 Task: Add an event with the title Client Appreciation Dinner Gala, date '2024/05/10', time 8:50 AM to 10:50 AMand add a description: The employee will receive specific and constructive feedback regarding their performance, highlighting areas of strength and areas that require improvement. The feedback will be based on objective criteria and performance metrics.Select event color  Flamingo . Add location for the event as: Brussels, Belgium, logged in from the account softage.4@softage.netand send the event invitation to softage.2@softage.net and softage.3@softage.net. Set a reminder for the event Monthly on the third Sunday
Action: Mouse moved to (85, 96)
Screenshot: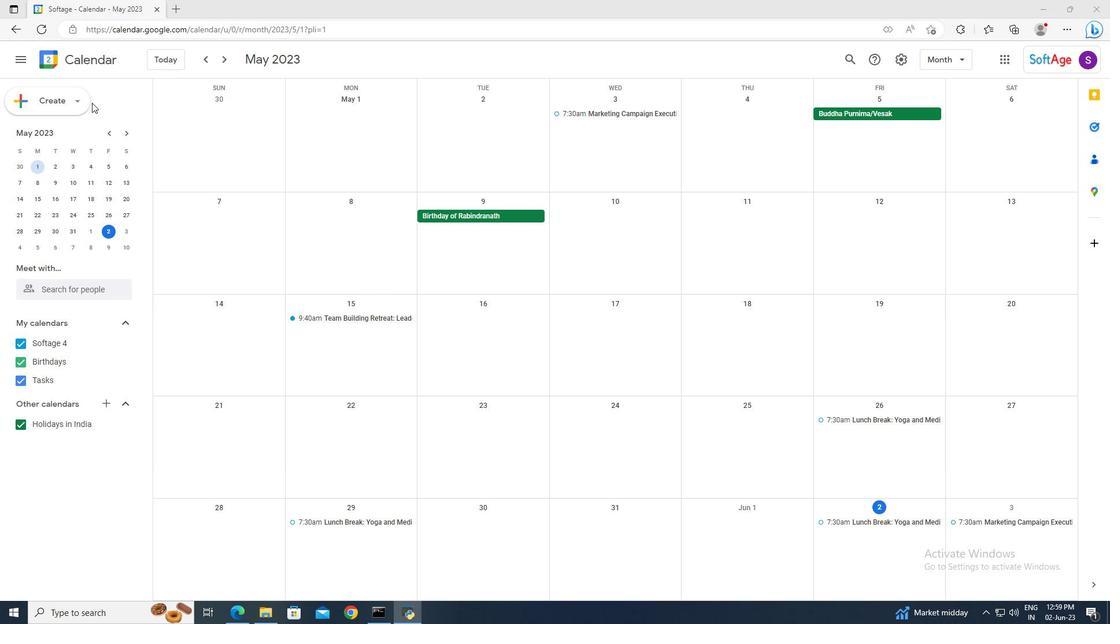 
Action: Mouse pressed left at (85, 96)
Screenshot: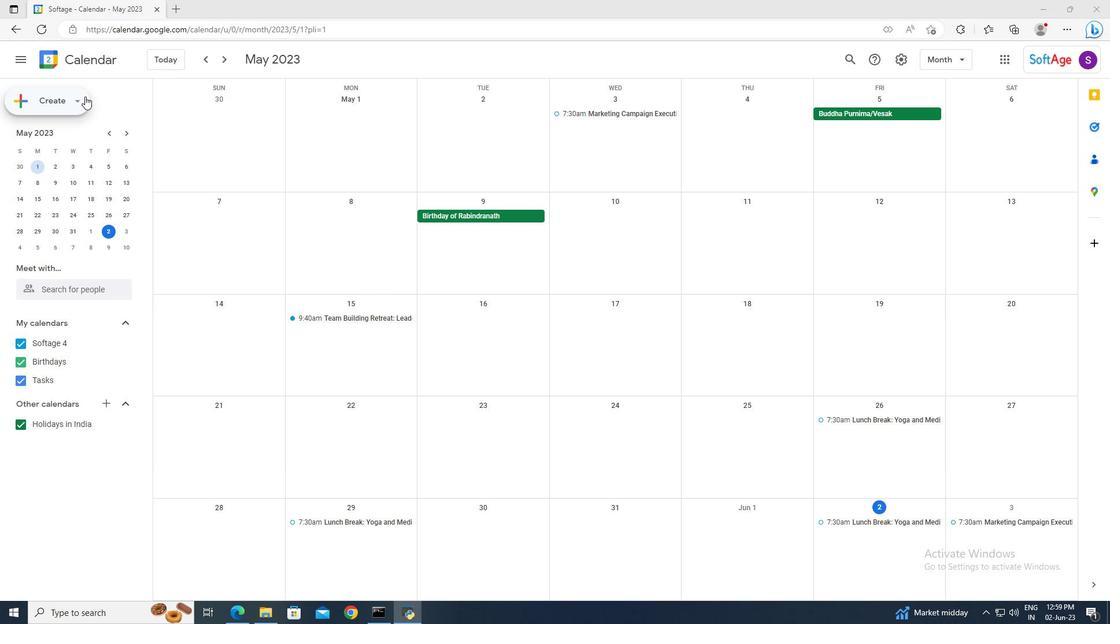 
Action: Mouse moved to (85, 128)
Screenshot: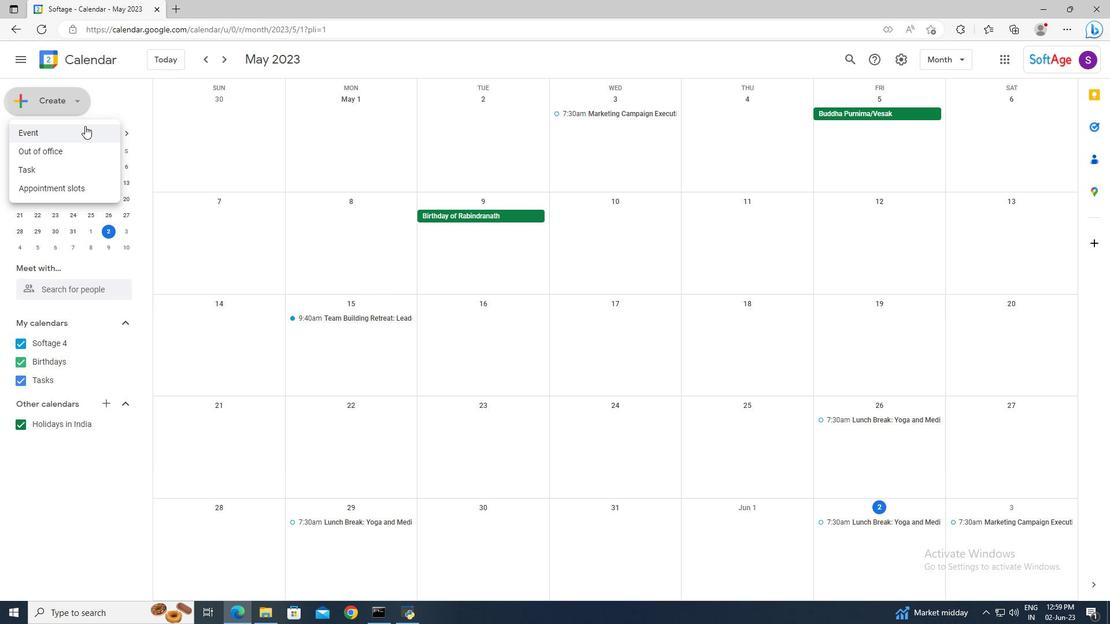 
Action: Mouse pressed left at (85, 128)
Screenshot: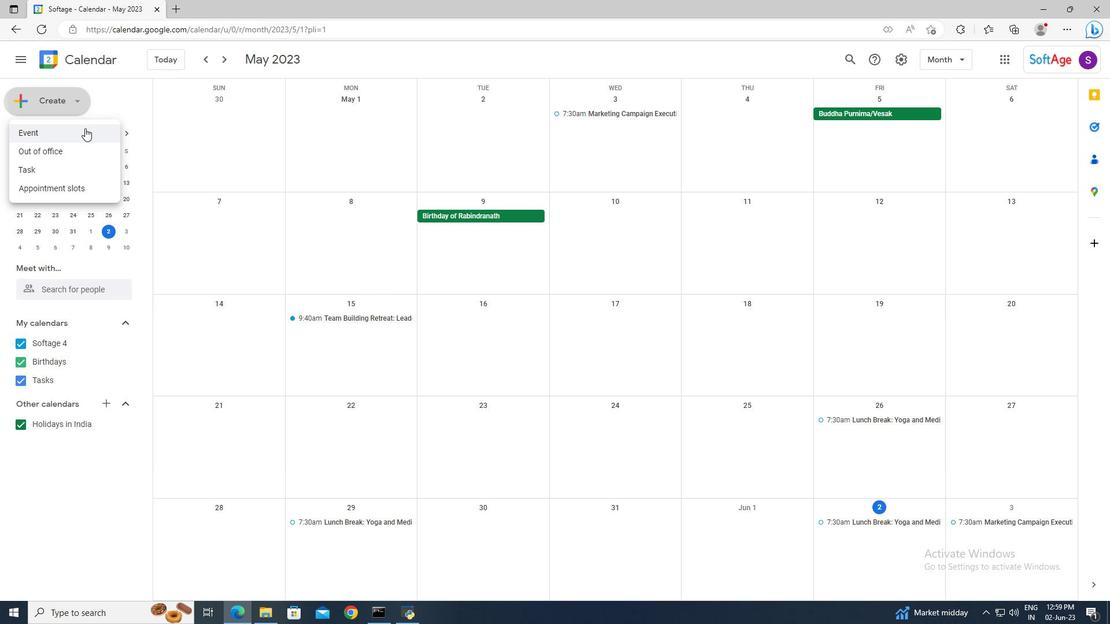 
Action: Mouse moved to (196, 393)
Screenshot: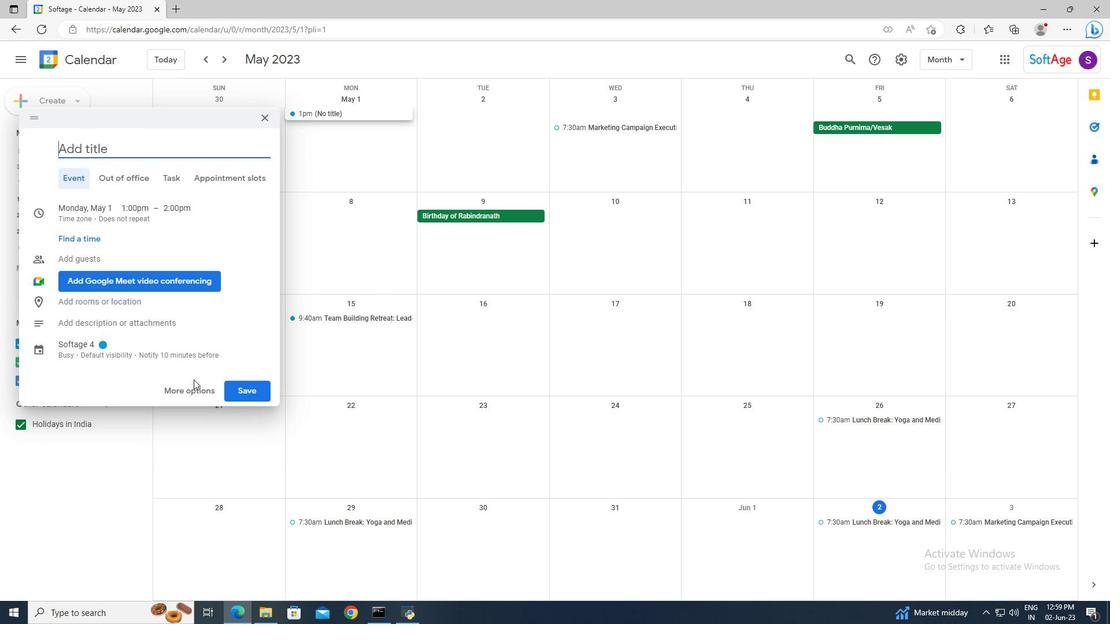 
Action: Mouse pressed left at (196, 393)
Screenshot: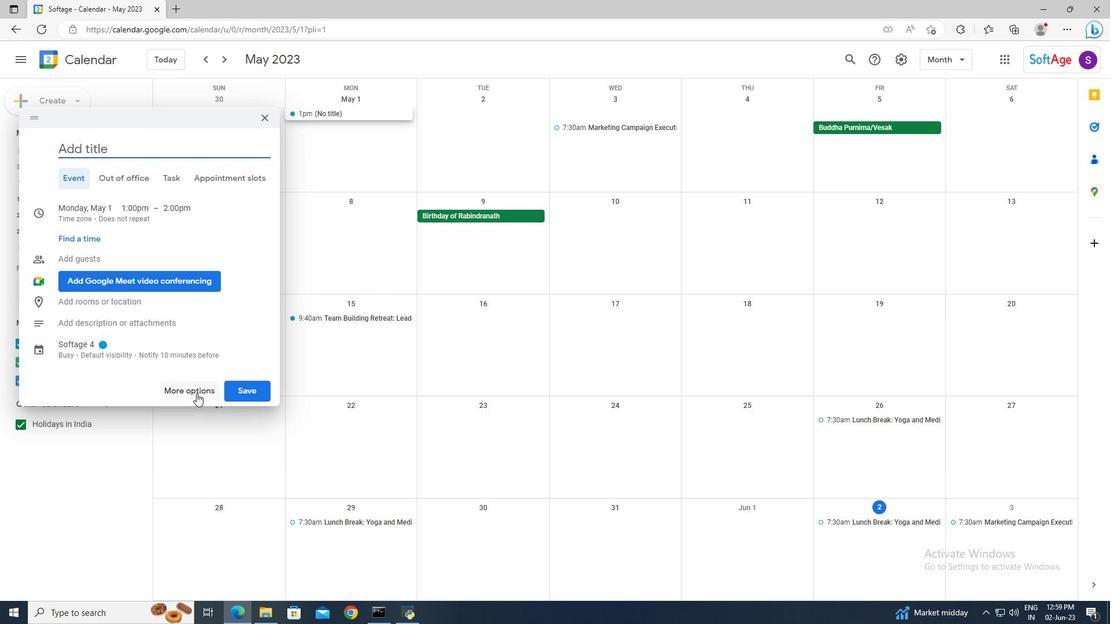 
Action: Mouse moved to (216, 73)
Screenshot: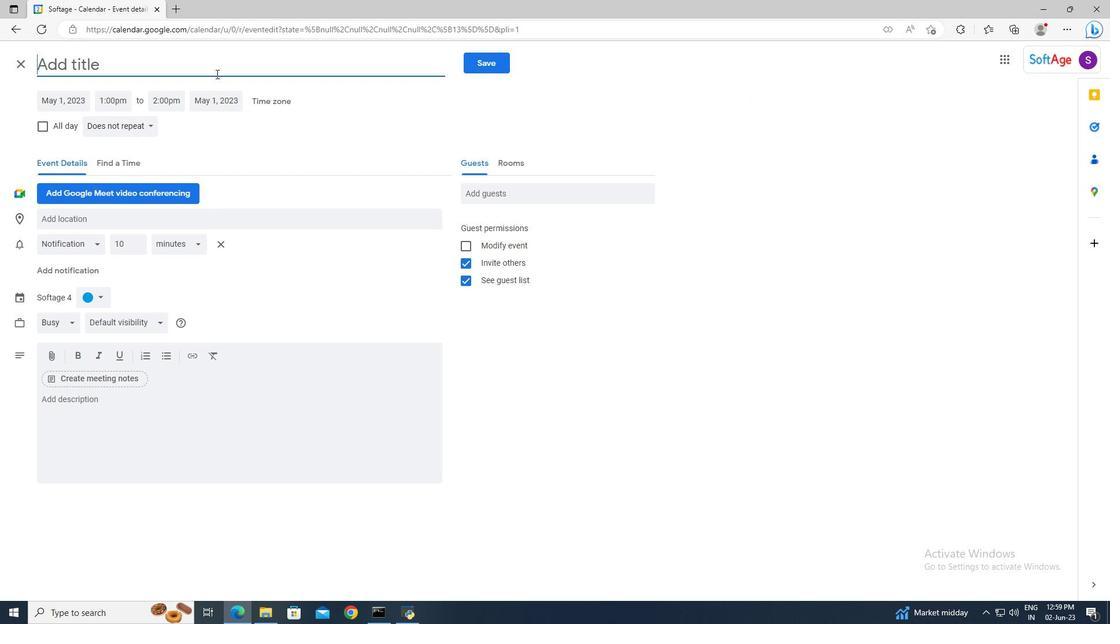 
Action: Mouse pressed left at (216, 73)
Screenshot: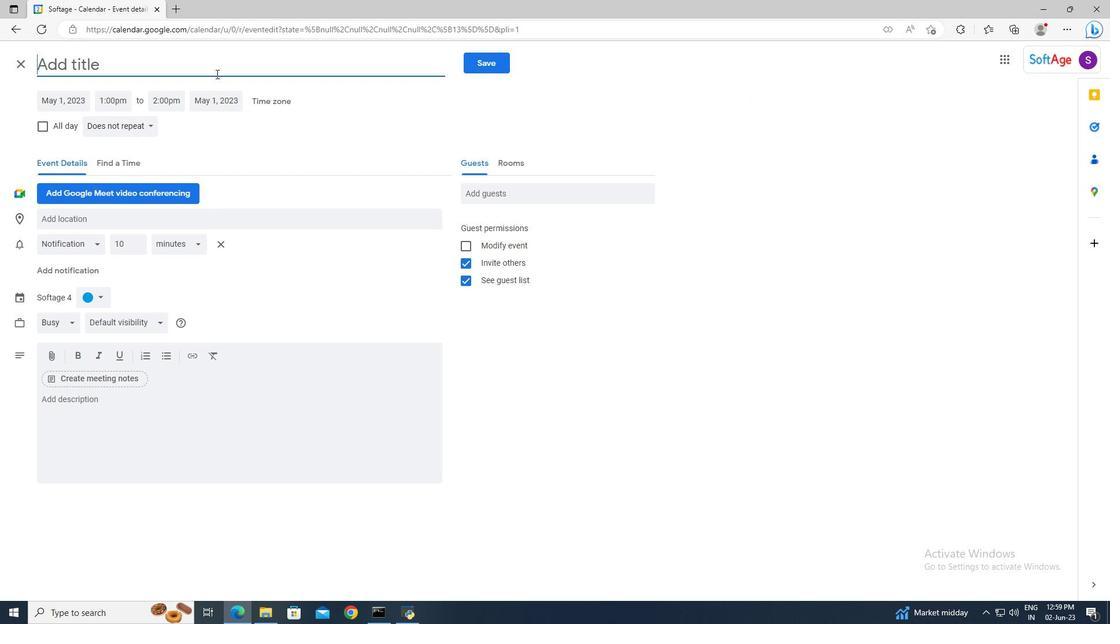 
Action: Key pressed <Key.shift>Client<Key.space><Key.shift>Apr<Key.backspace>preciation<Key.space><Key.shift>Dinner<Key.space><Key.shift>Gala
Screenshot: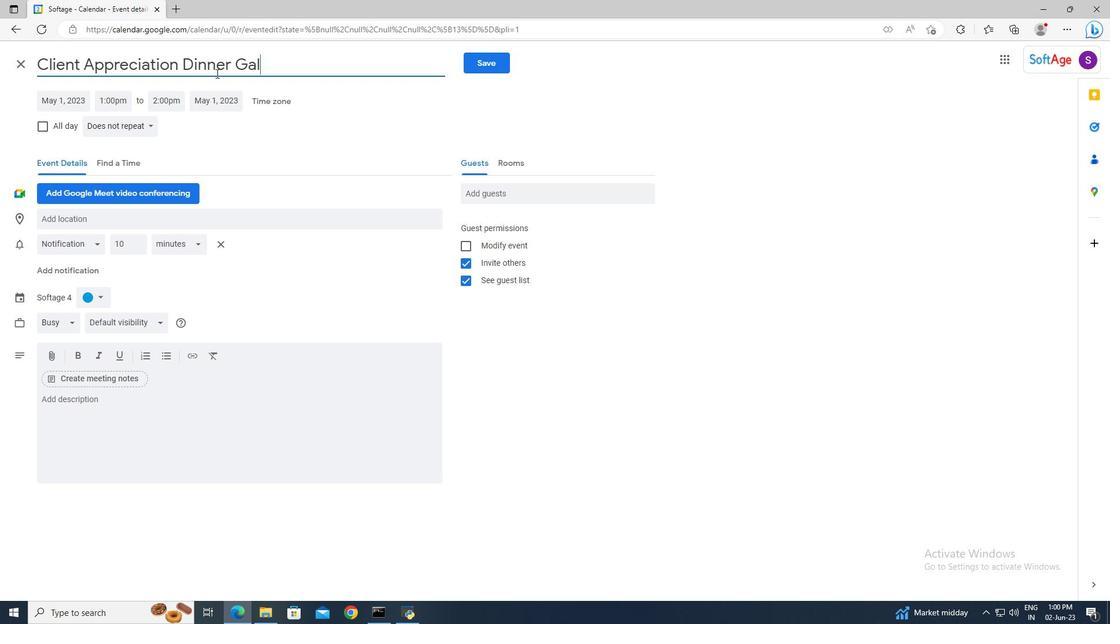 
Action: Mouse moved to (83, 96)
Screenshot: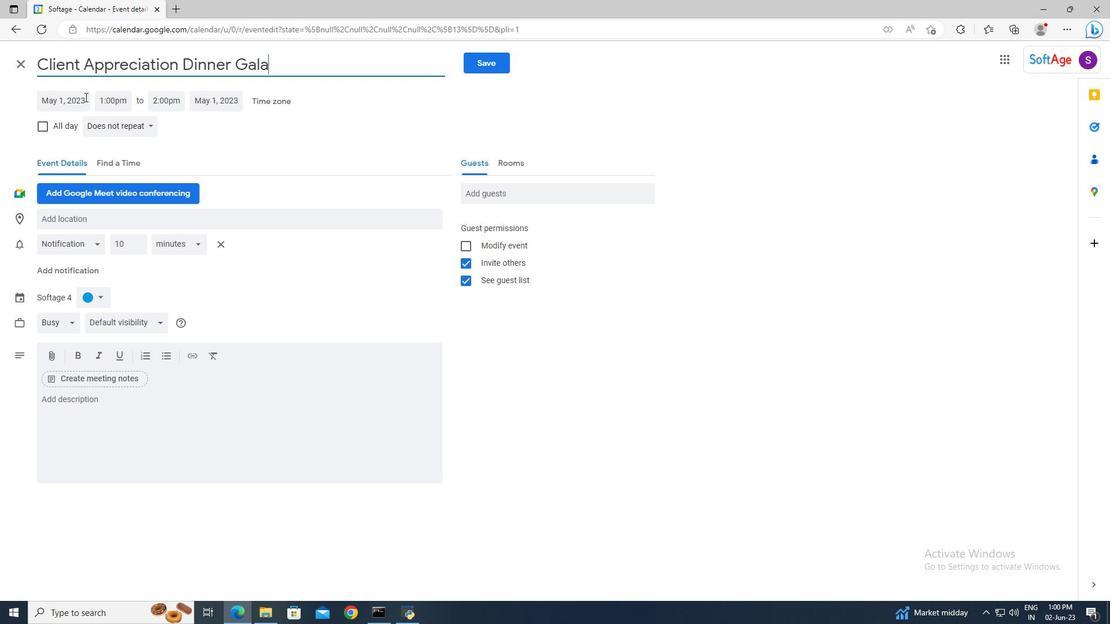 
Action: Mouse pressed left at (83, 96)
Screenshot: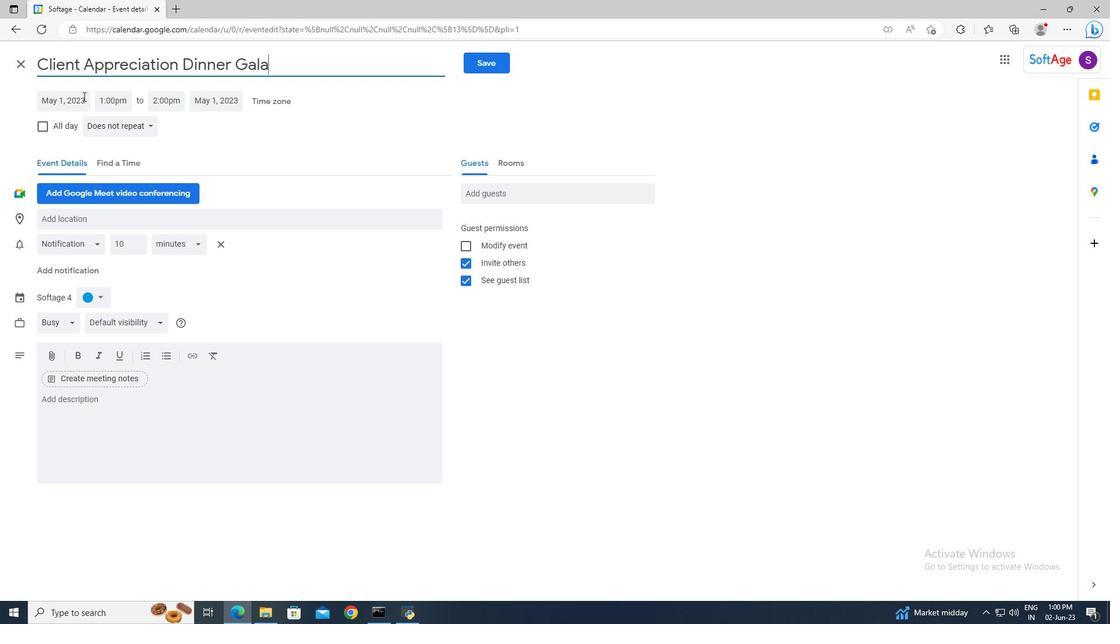
Action: Mouse moved to (117, 175)
Screenshot: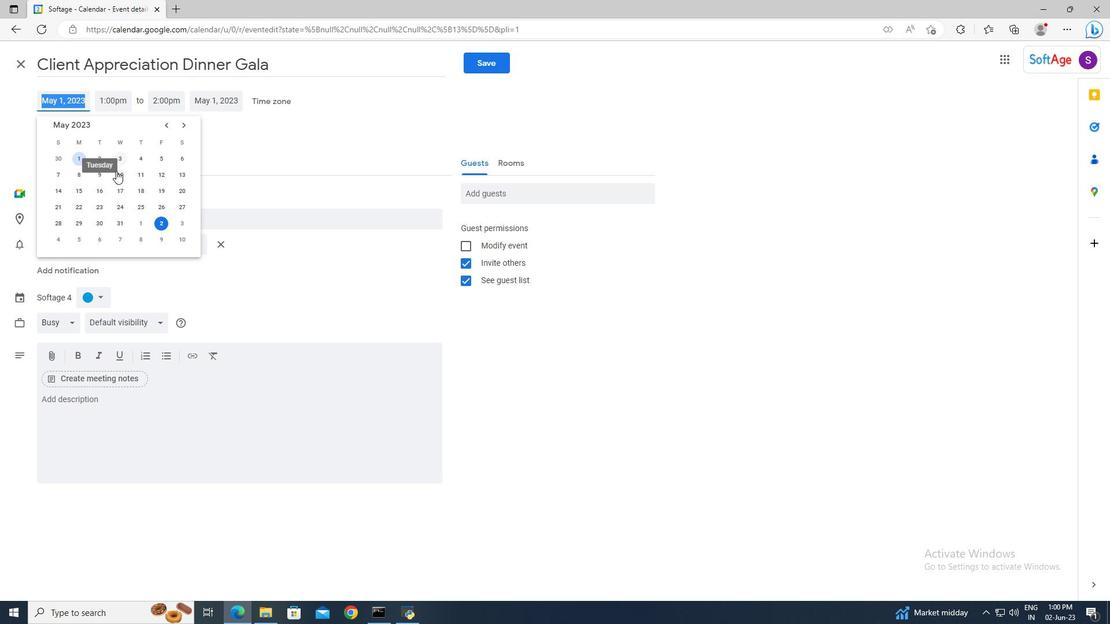 
Action: Mouse pressed left at (117, 175)
Screenshot: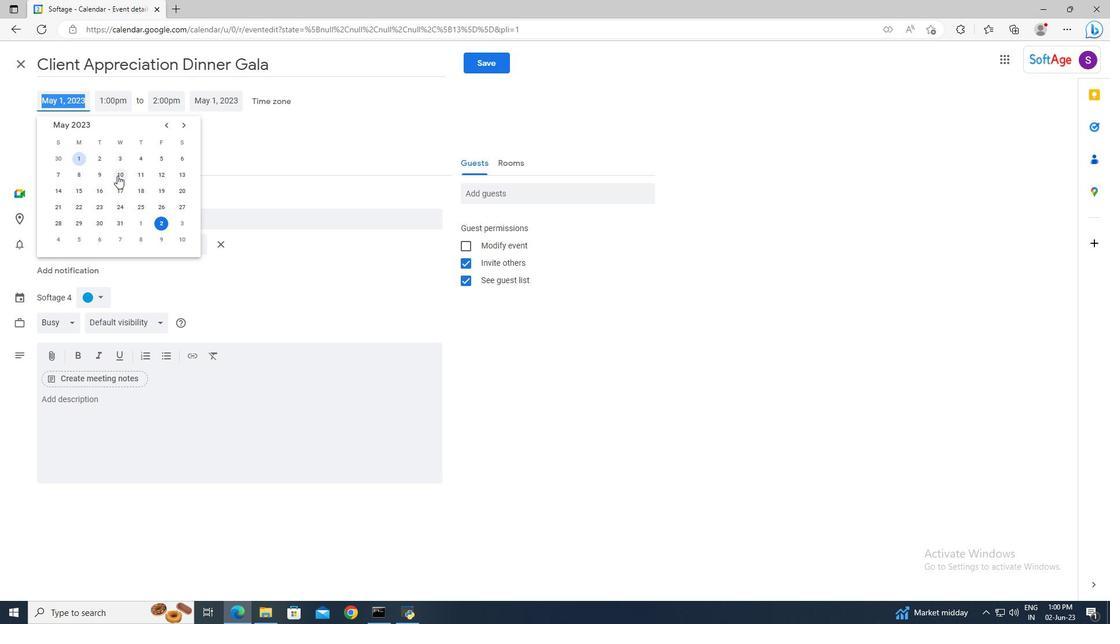 
Action: Mouse moved to (116, 105)
Screenshot: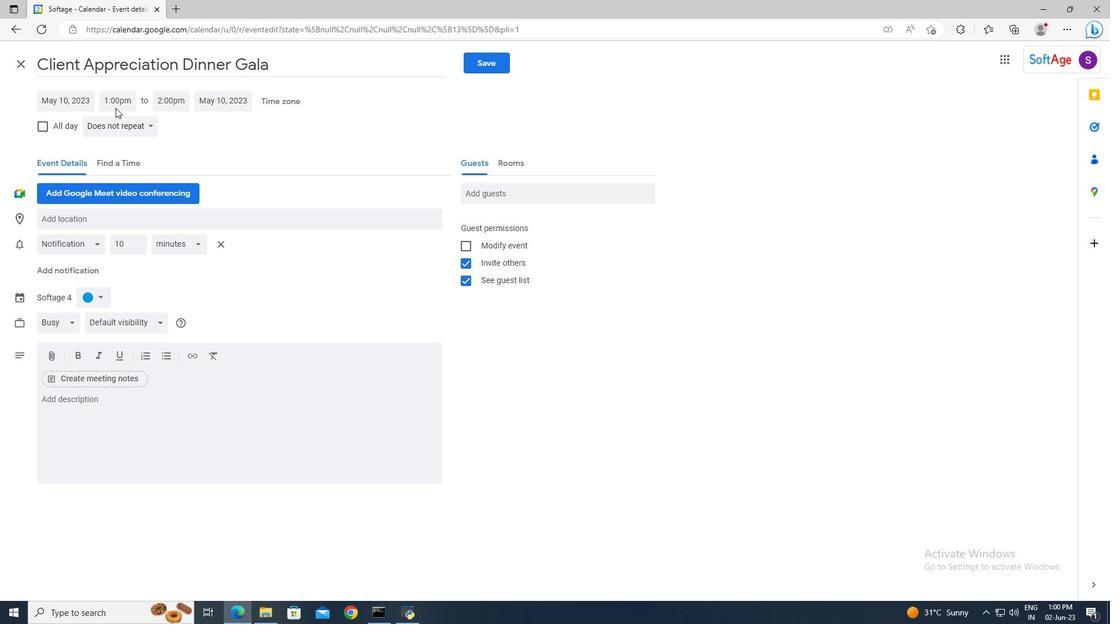 
Action: Mouse pressed left at (116, 105)
Screenshot: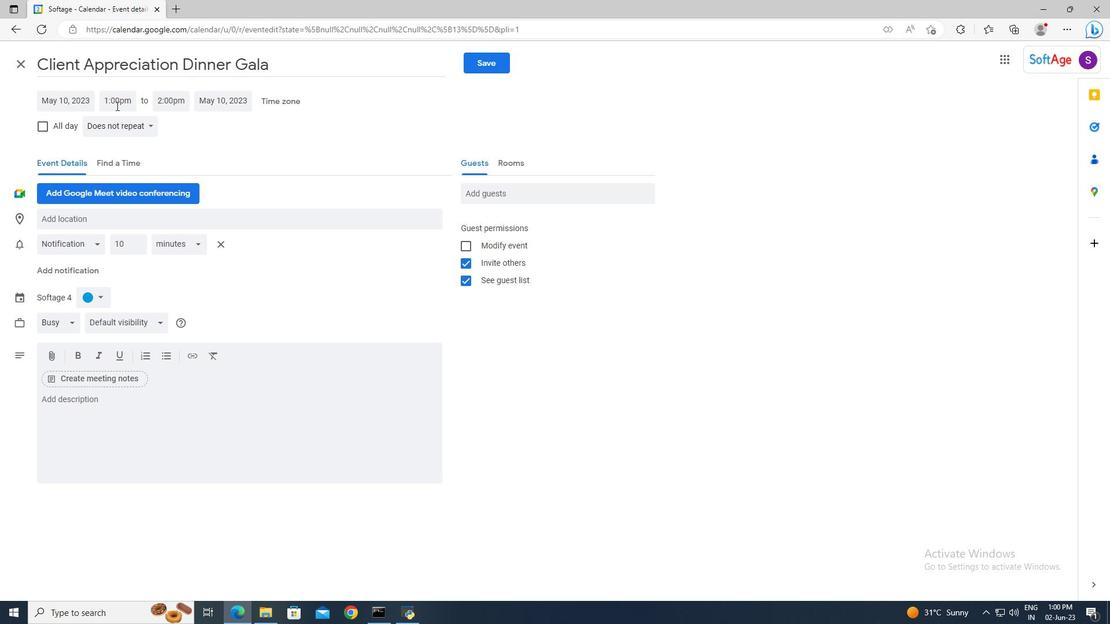 
Action: Key pressed 8<Key.shift_r>:50<Key.space>am<Key.enter>
Screenshot: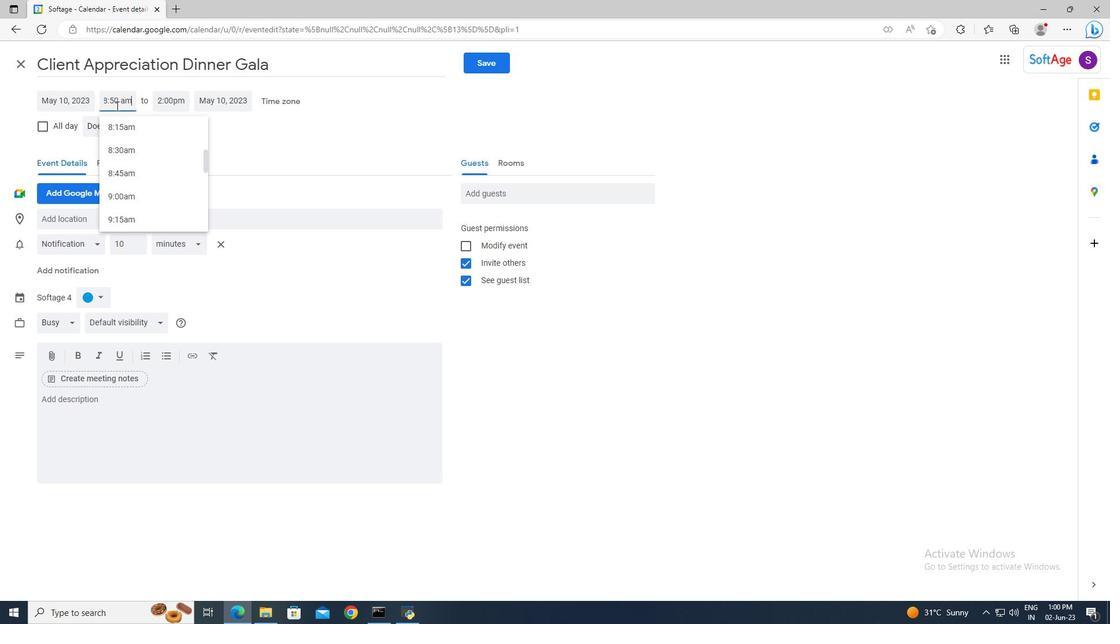 
Action: Mouse moved to (161, 101)
Screenshot: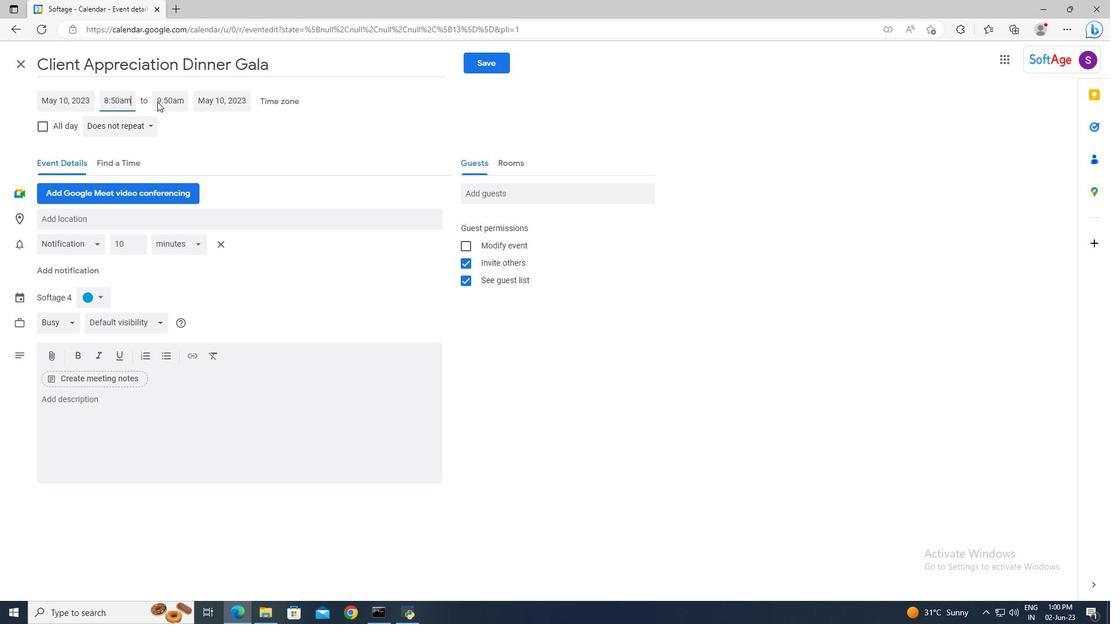 
Action: Mouse pressed left at (161, 101)
Screenshot: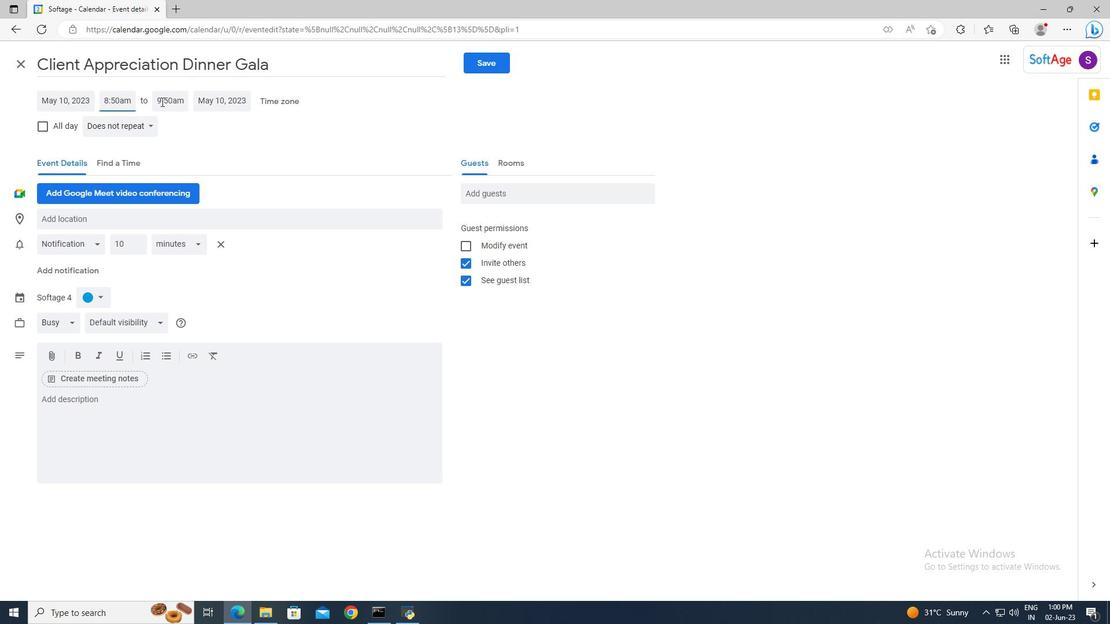 
Action: Mouse moved to (161, 101)
Screenshot: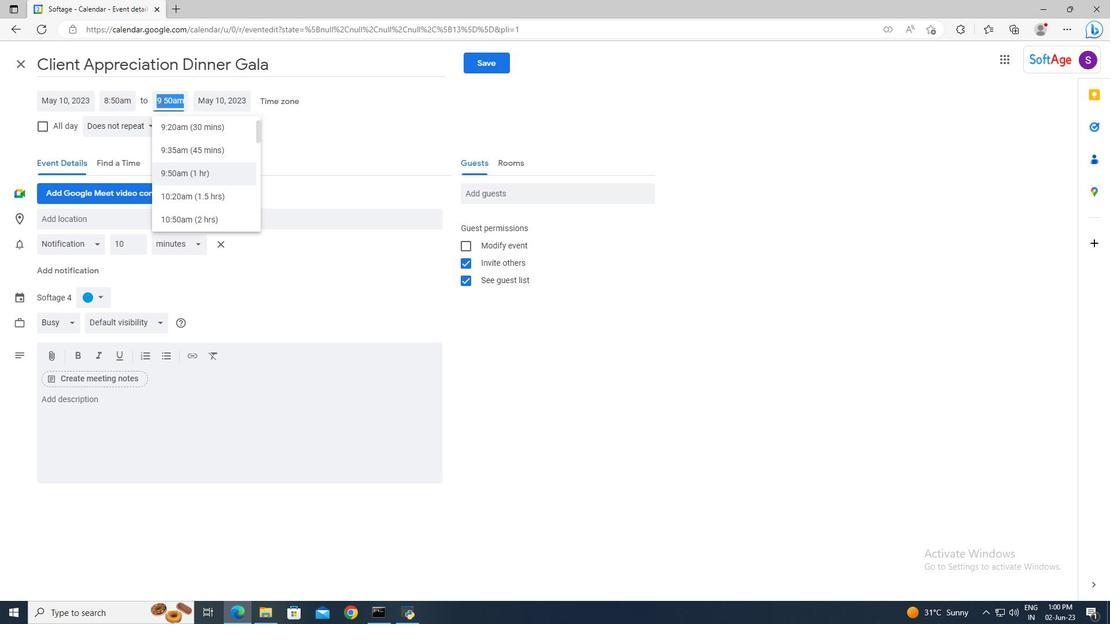 
Action: Key pressed 10<Key.shift>:
Screenshot: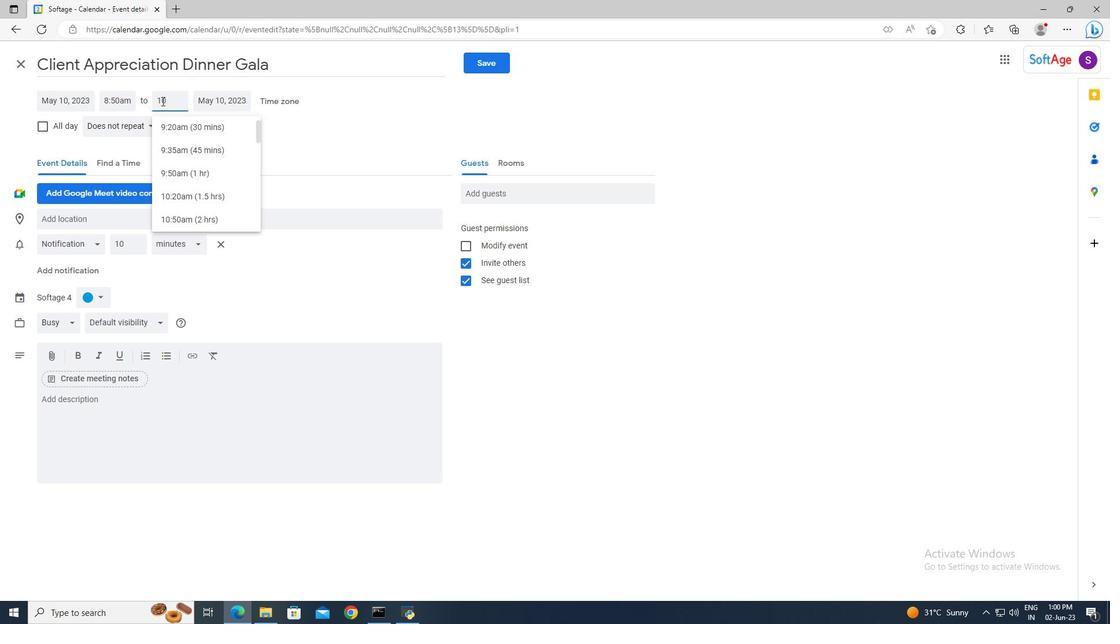 
Action: Mouse moved to (189, 220)
Screenshot: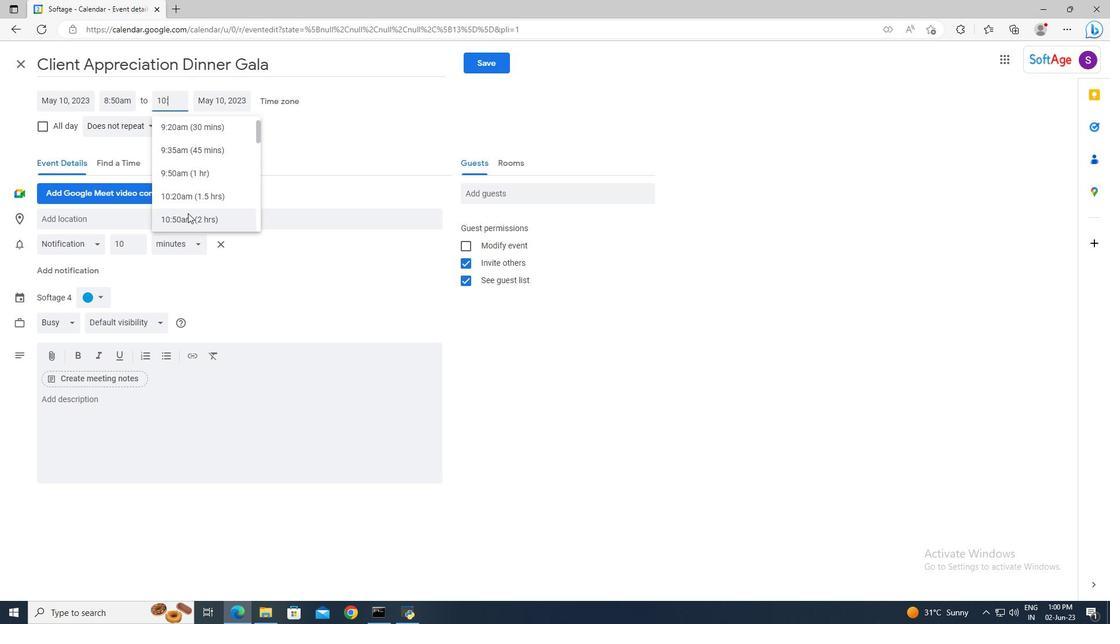 
Action: Mouse pressed left at (189, 220)
Screenshot: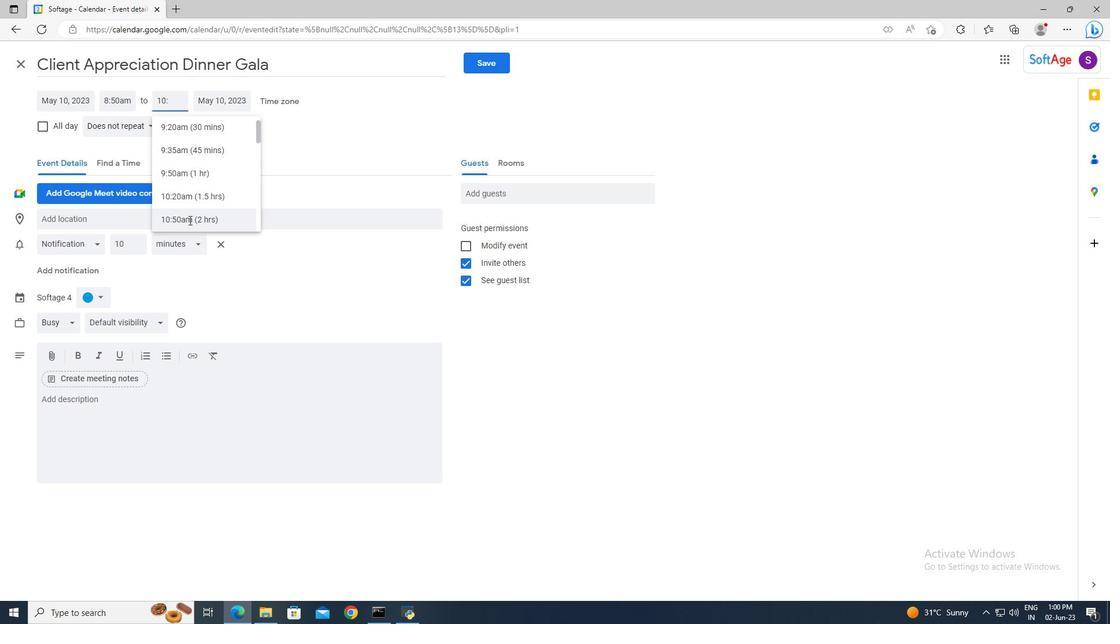 
Action: Mouse moved to (155, 406)
Screenshot: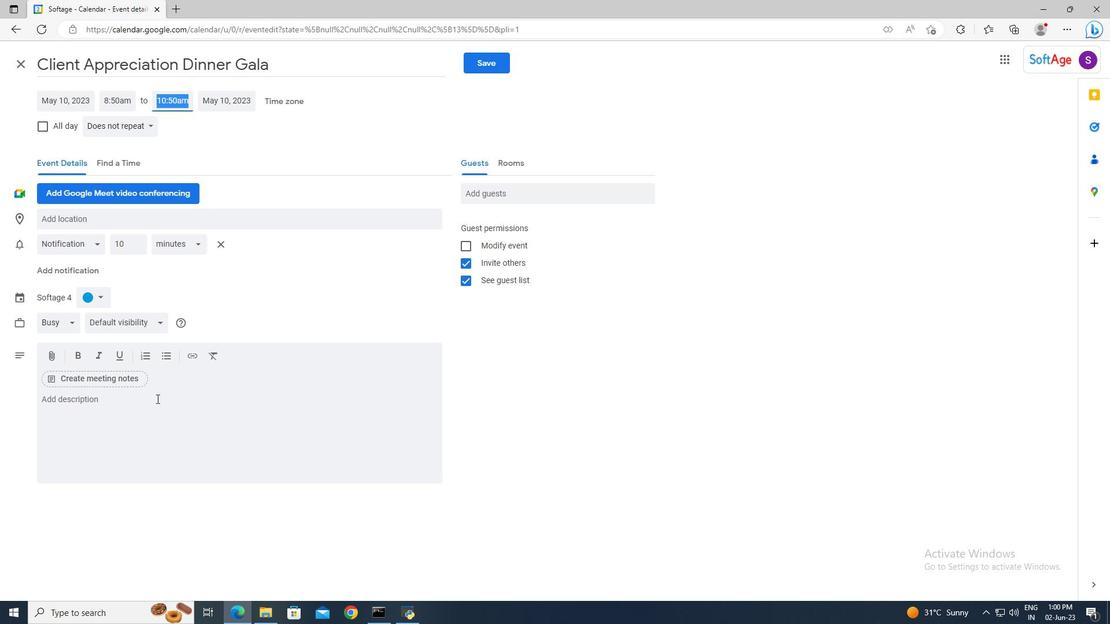 
Action: Mouse pressed left at (155, 406)
Screenshot: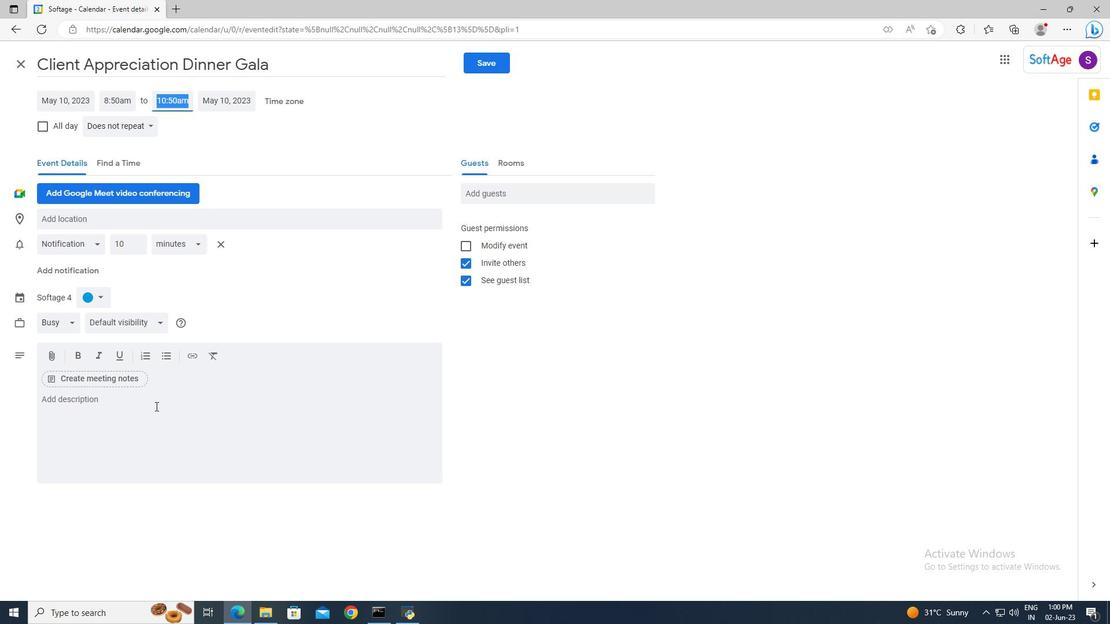 
Action: Key pressed <Key.shift>The<Key.space>employee<Key.space>will<Key.space>receive<Key.space>specific<Key.space>and<Key.space>constructive<Key.space>feedback<Key.space>regarding<Key.space>their<Key.space>performance,<Key.space>highlighting<Key.space>areas<Key.space>of<Key.space>strength<Key.space>and<Key.space>areas<Key.space>that<Key.space>require<Key.space>improvement.<Key.space><Key.shift>The<Key.space>feedback<Key.space>will<Key.space>be<Key.space>based<Key.space>on<Key.space>objective<Key.space><Key.backspace><Key.space>criteria<Key.space>and<Key.space>performance<Key.space>metrics.
Screenshot: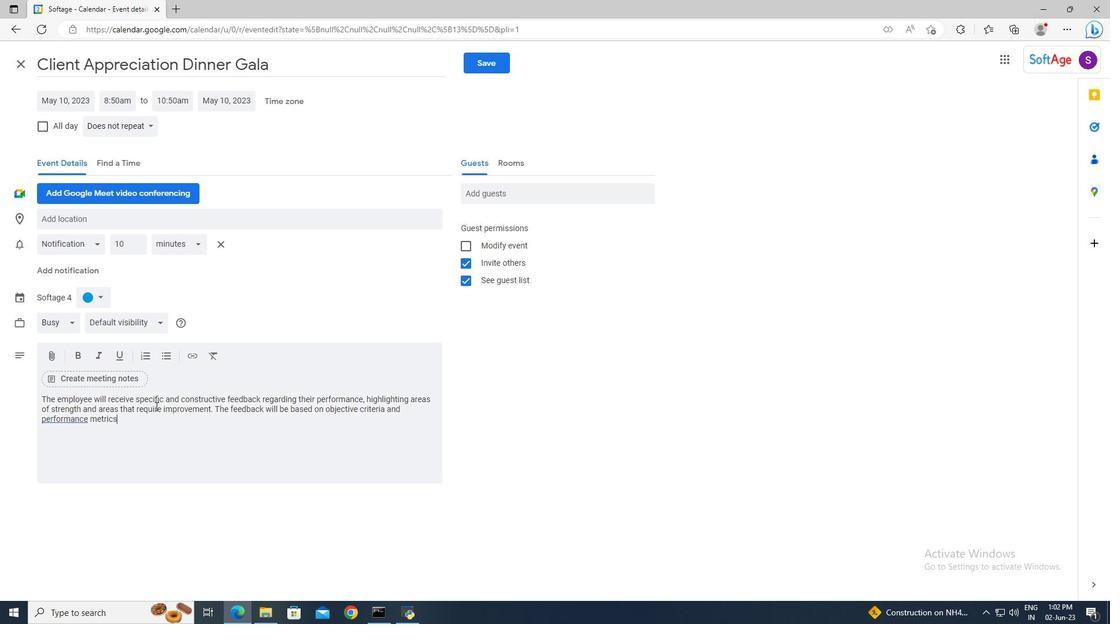 
Action: Mouse moved to (100, 297)
Screenshot: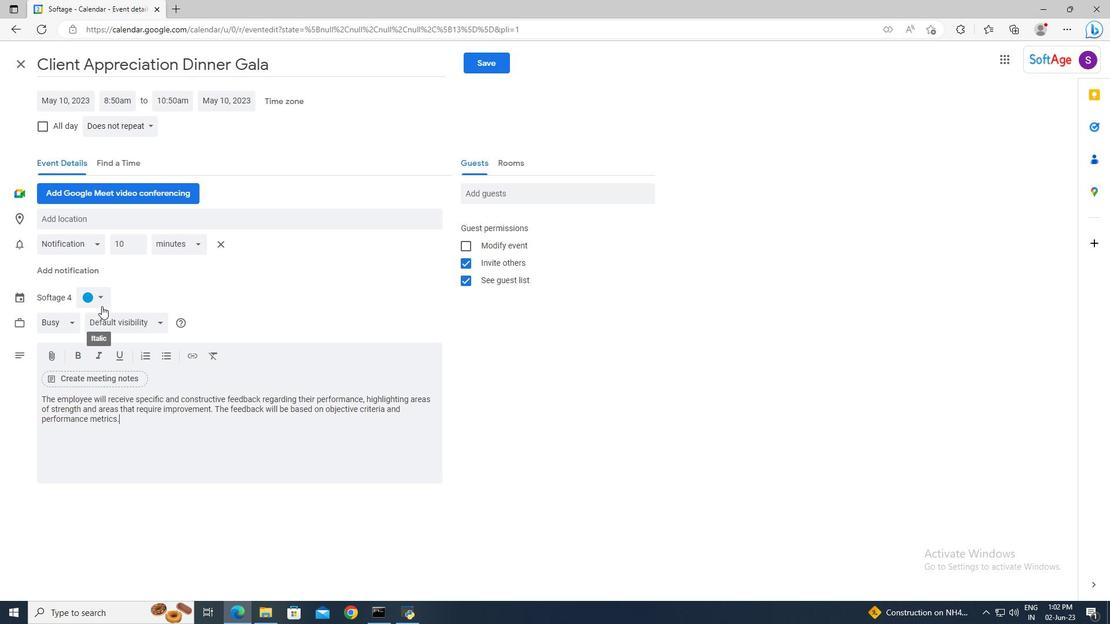 
Action: Mouse pressed left at (100, 297)
Screenshot: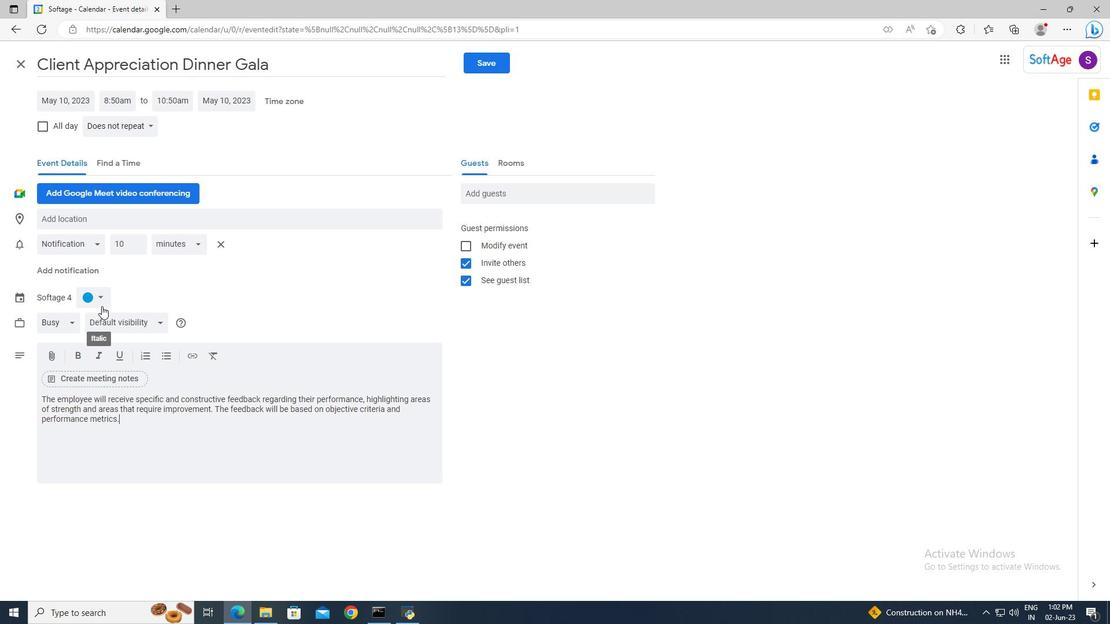 
Action: Mouse moved to (102, 294)
Screenshot: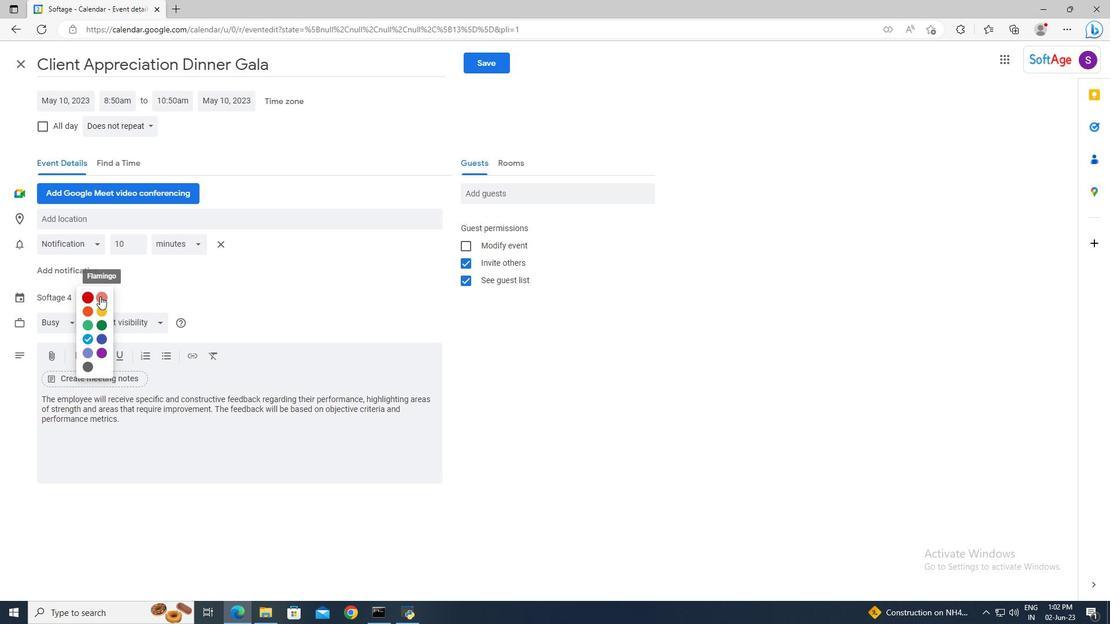 
Action: Mouse pressed left at (102, 294)
Screenshot: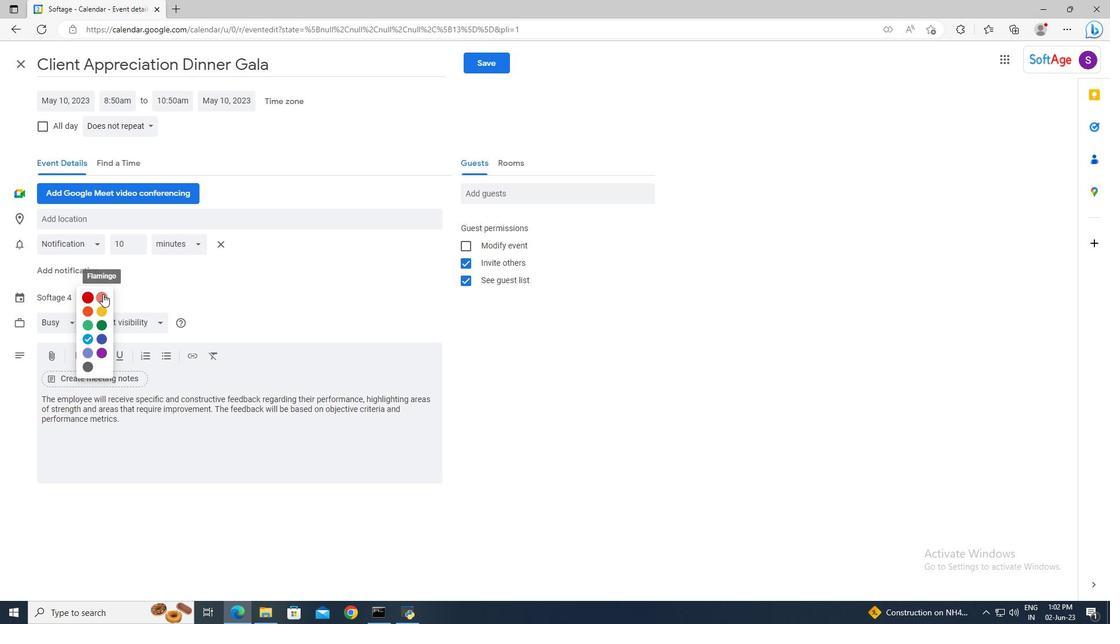 
Action: Mouse moved to (100, 222)
Screenshot: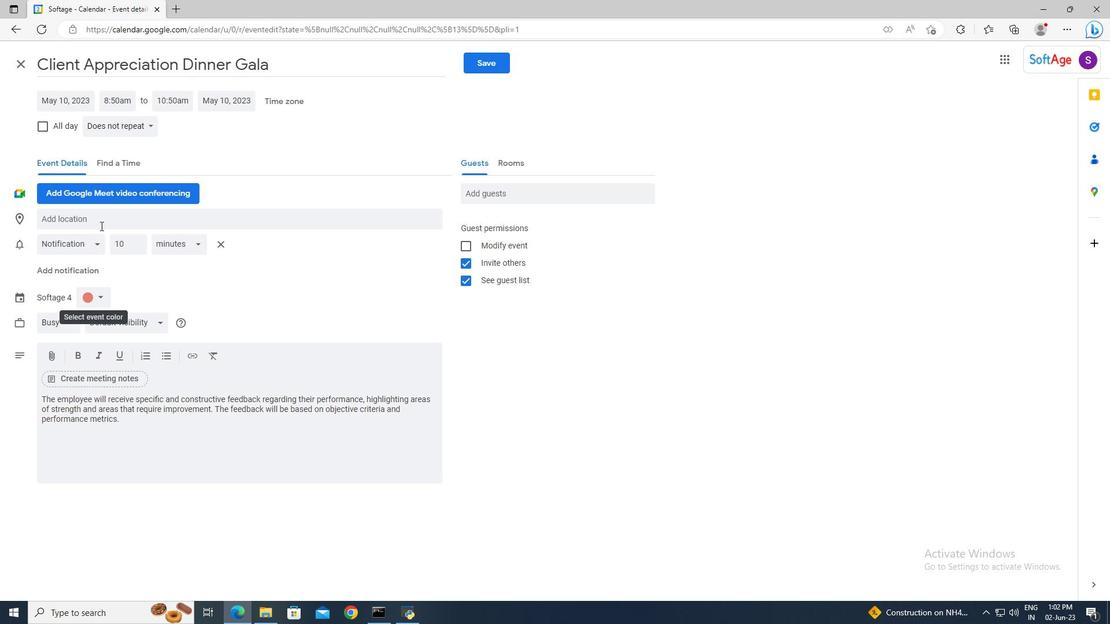 
Action: Mouse pressed left at (100, 222)
Screenshot: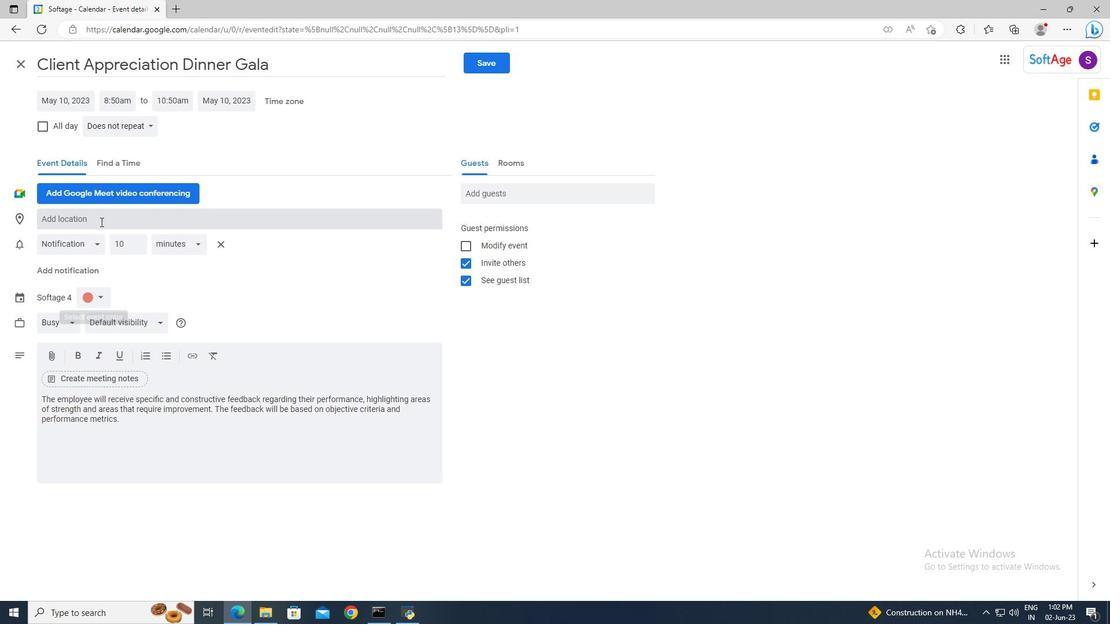 
Action: Key pressed <Key.shift>Brussels,<Key.space><Key.shift>Belgium
Screenshot: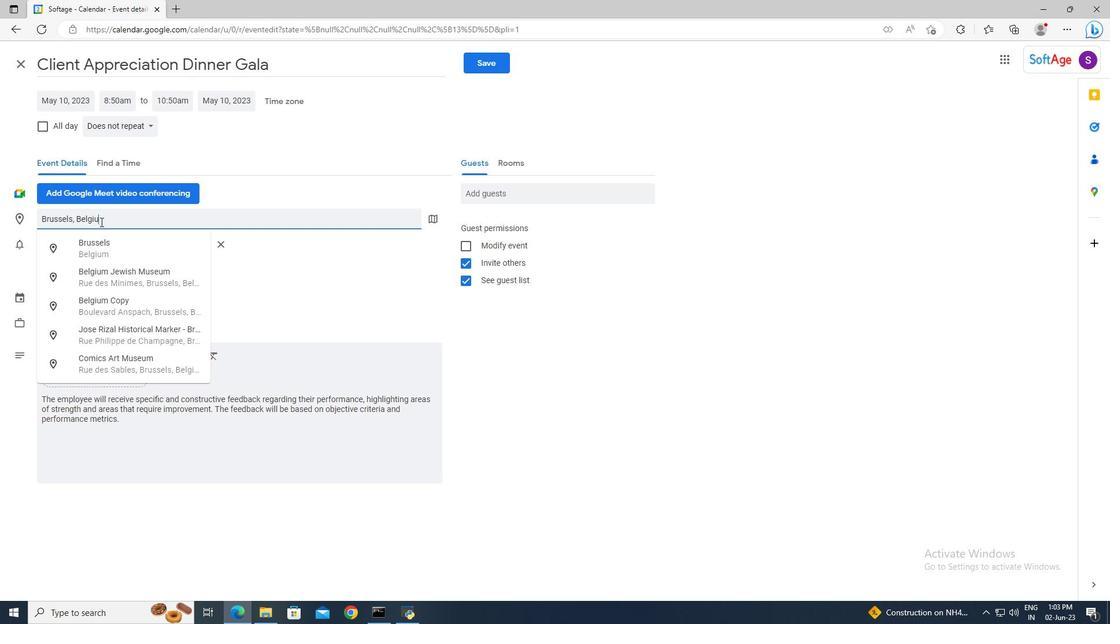 
Action: Mouse moved to (101, 239)
Screenshot: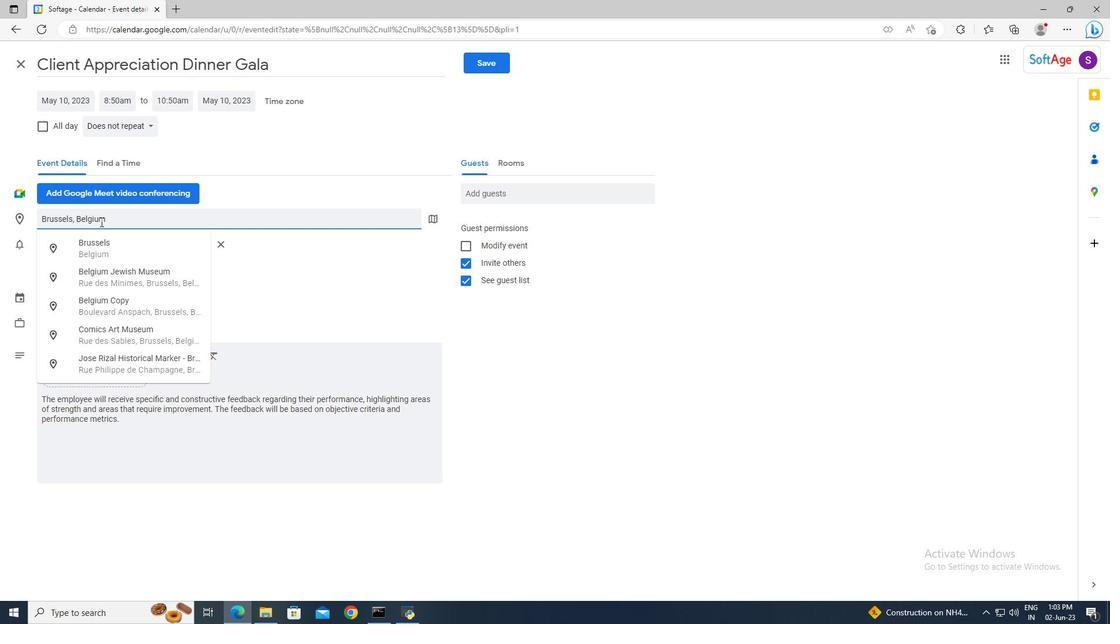 
Action: Mouse pressed left at (101, 239)
Screenshot: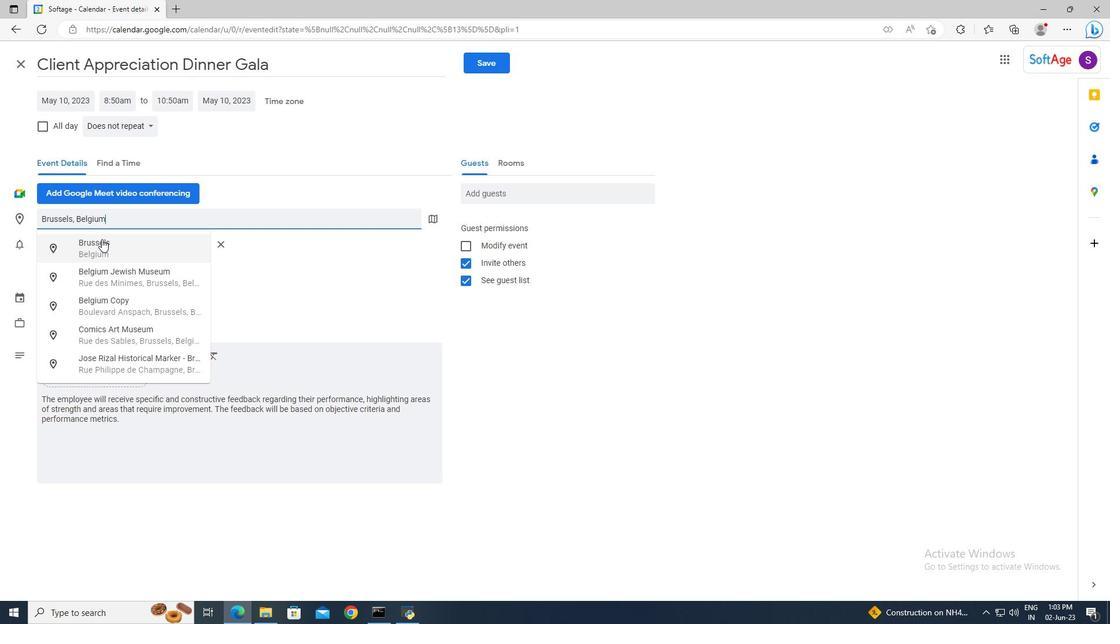 
Action: Mouse moved to (473, 191)
Screenshot: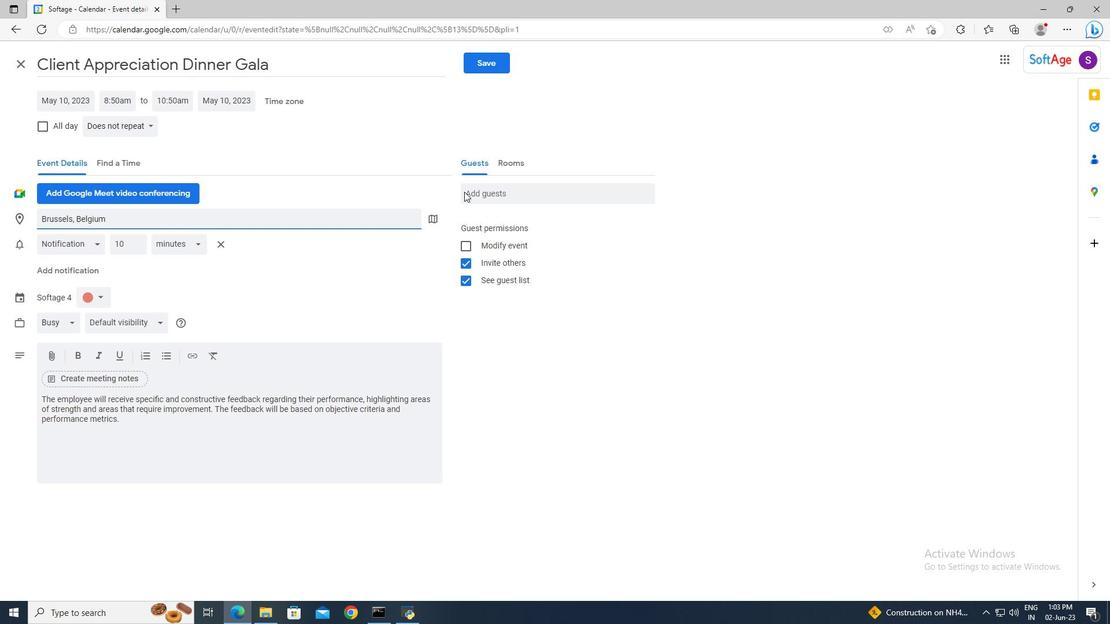 
Action: Mouse pressed left at (473, 191)
Screenshot: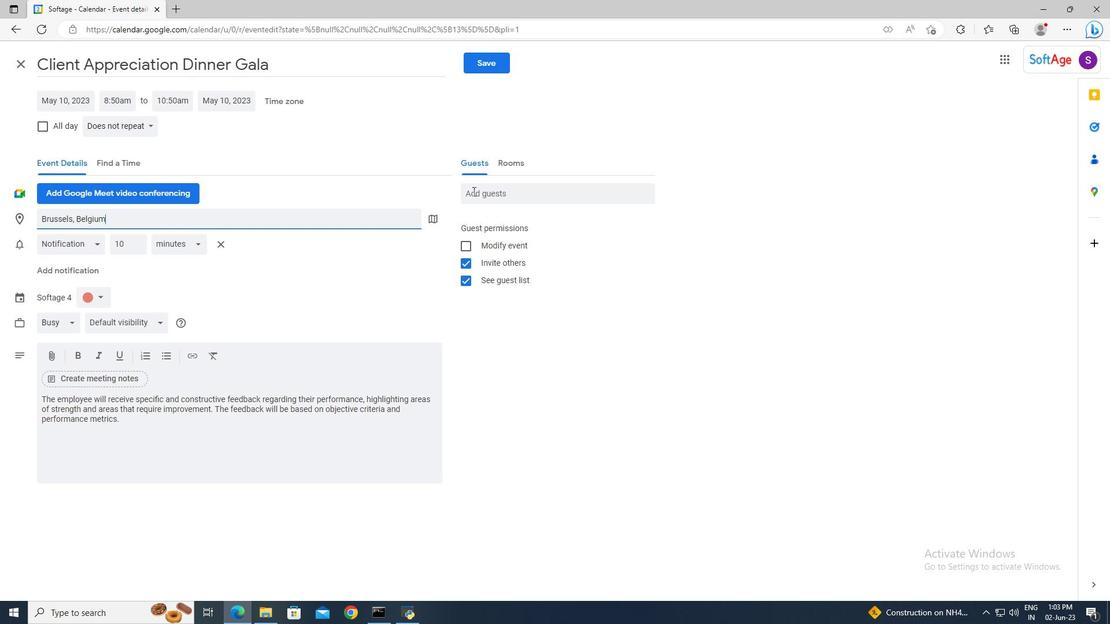 
Action: Key pressed softage.2<Key.shift>@softage.net<Key.enter>
Screenshot: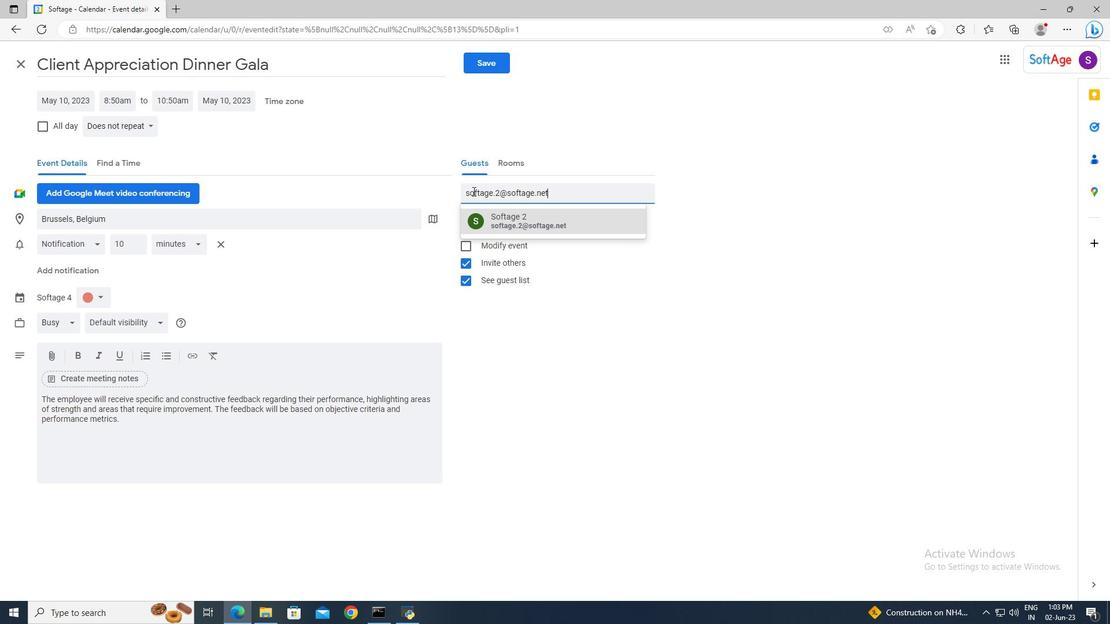 
Action: Mouse pressed left at (473, 191)
Screenshot: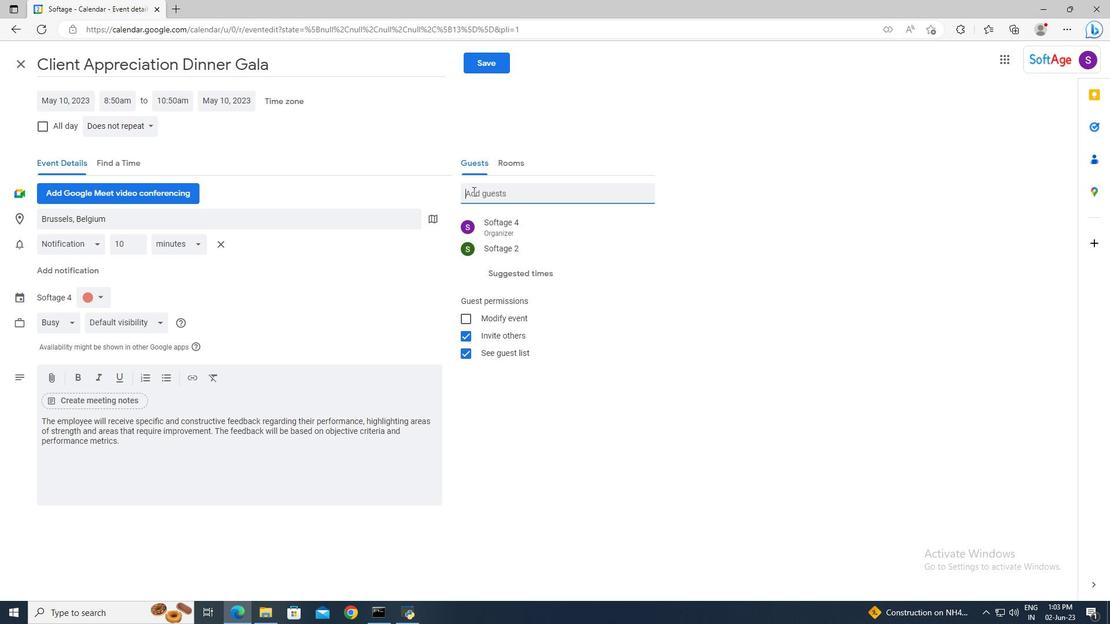 
Action: Key pressed softage.3<Key.shift>@softage.net<Key.enter>
Screenshot: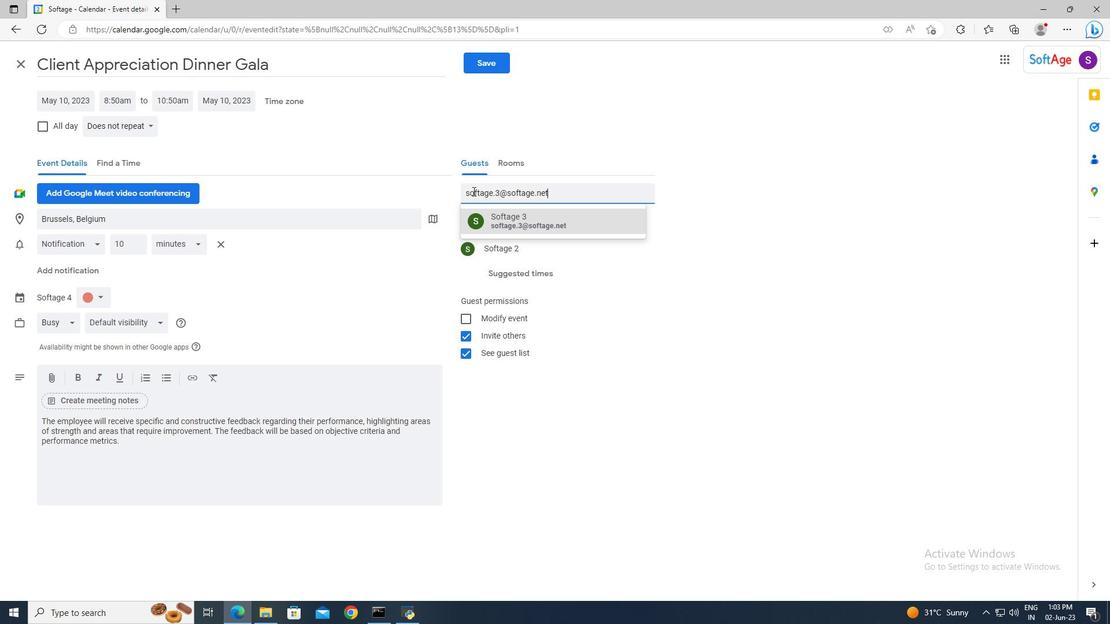 
Action: Mouse moved to (148, 127)
Screenshot: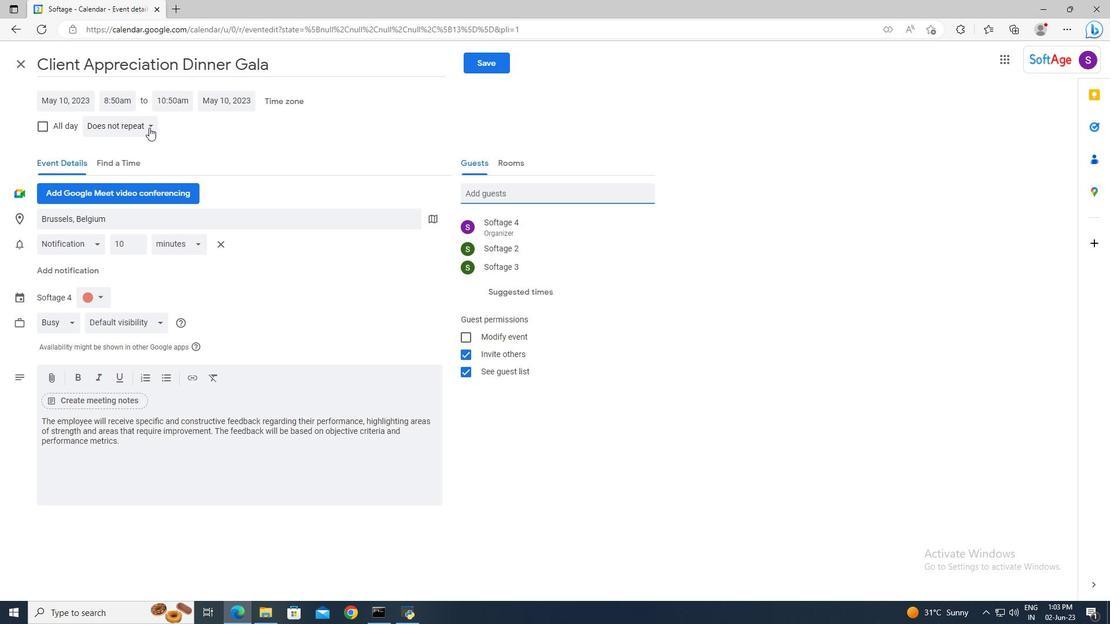 
Action: Mouse pressed left at (148, 127)
Screenshot: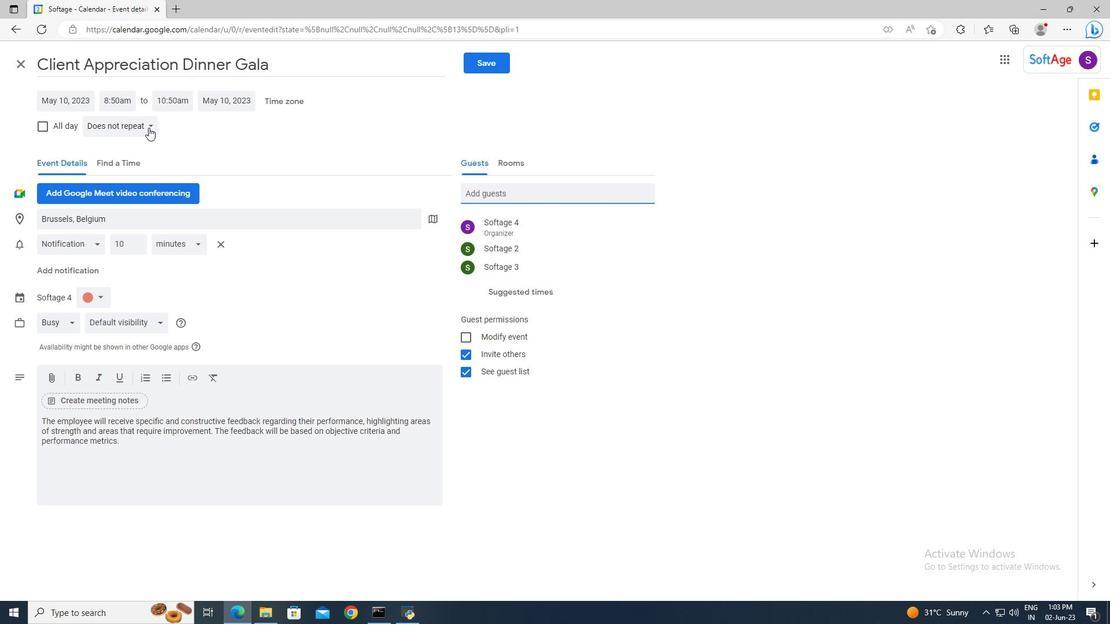 
Action: Mouse moved to (147, 250)
Screenshot: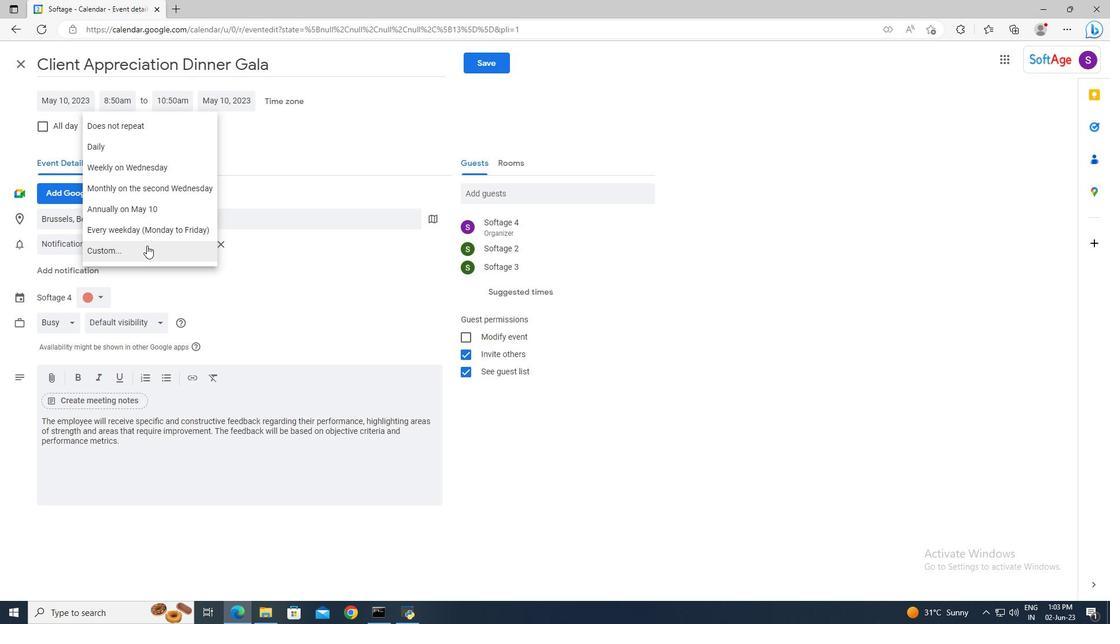 
Action: Mouse pressed left at (147, 250)
Screenshot: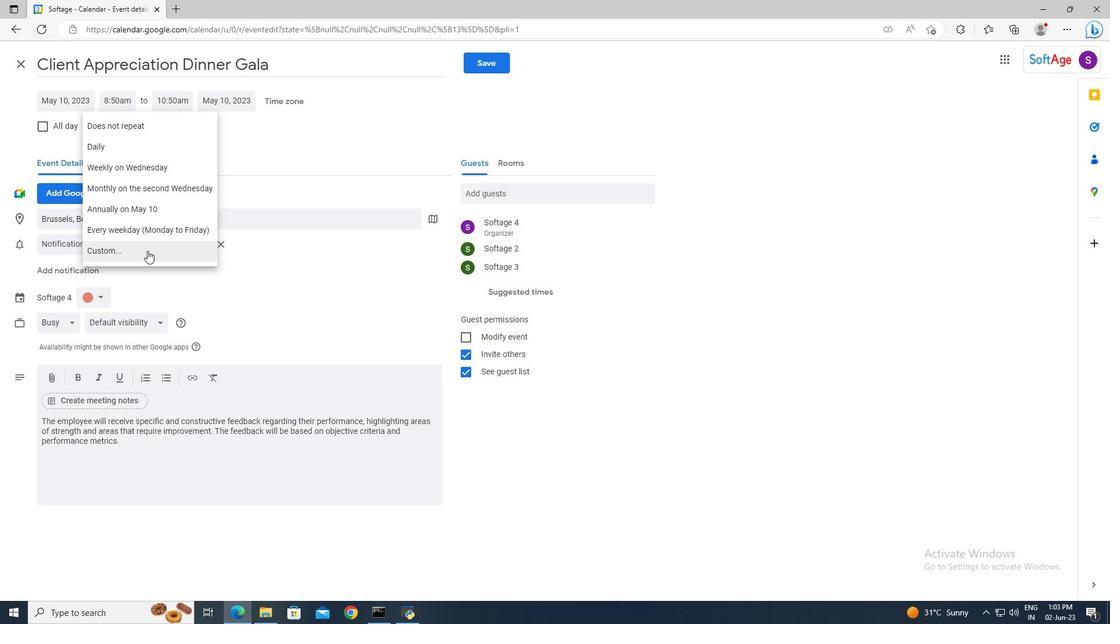 
Action: Mouse moved to (569, 252)
Screenshot: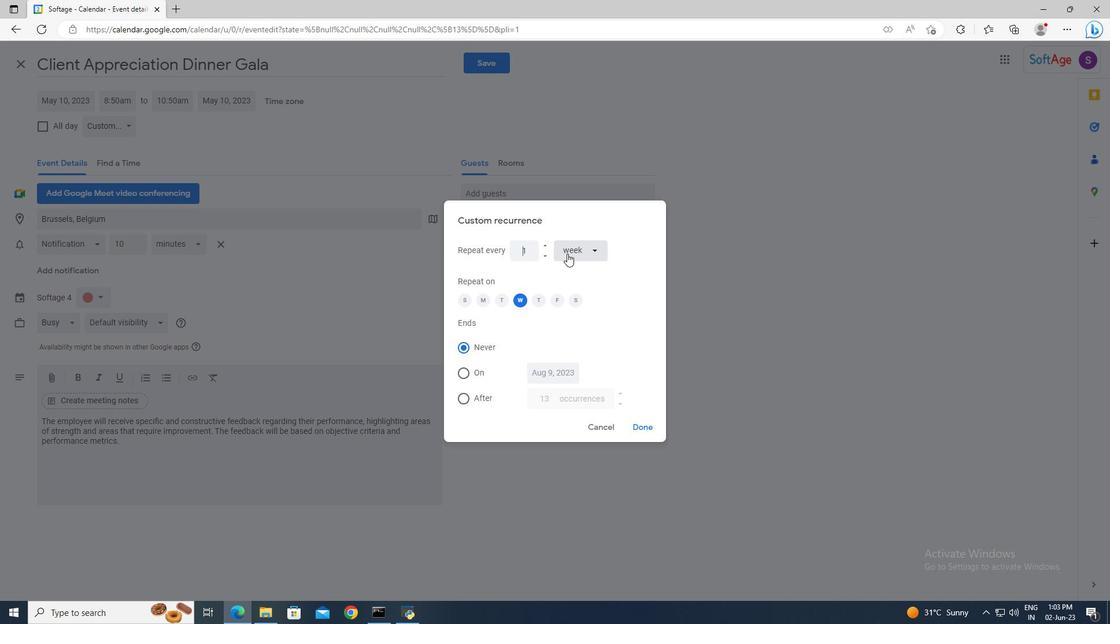 
Action: Mouse pressed left at (569, 252)
Screenshot: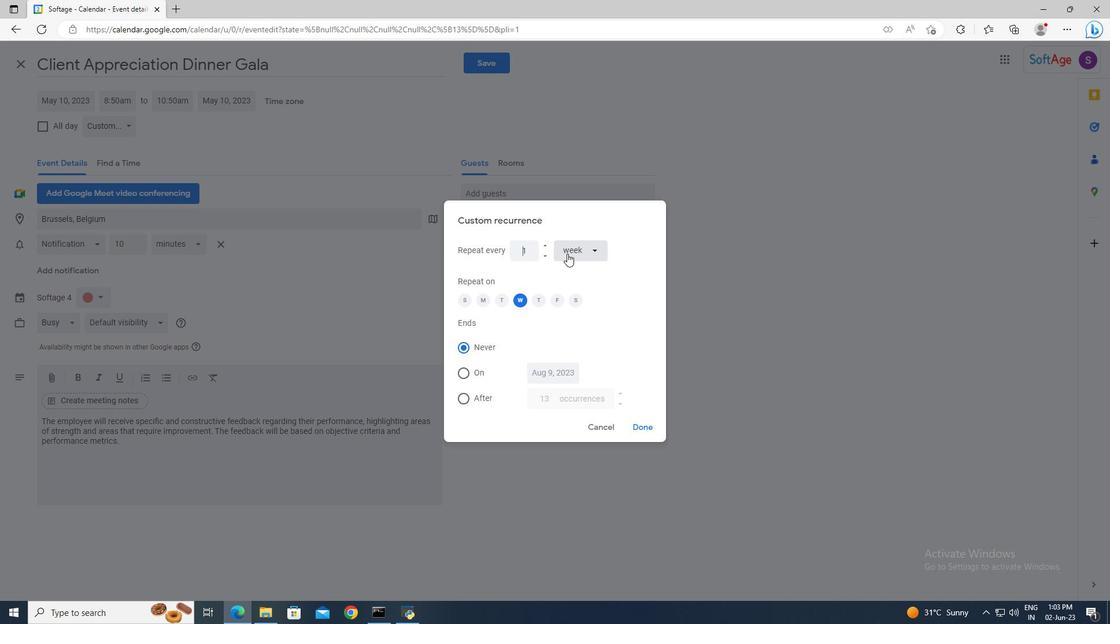 
Action: Mouse moved to (577, 306)
Screenshot: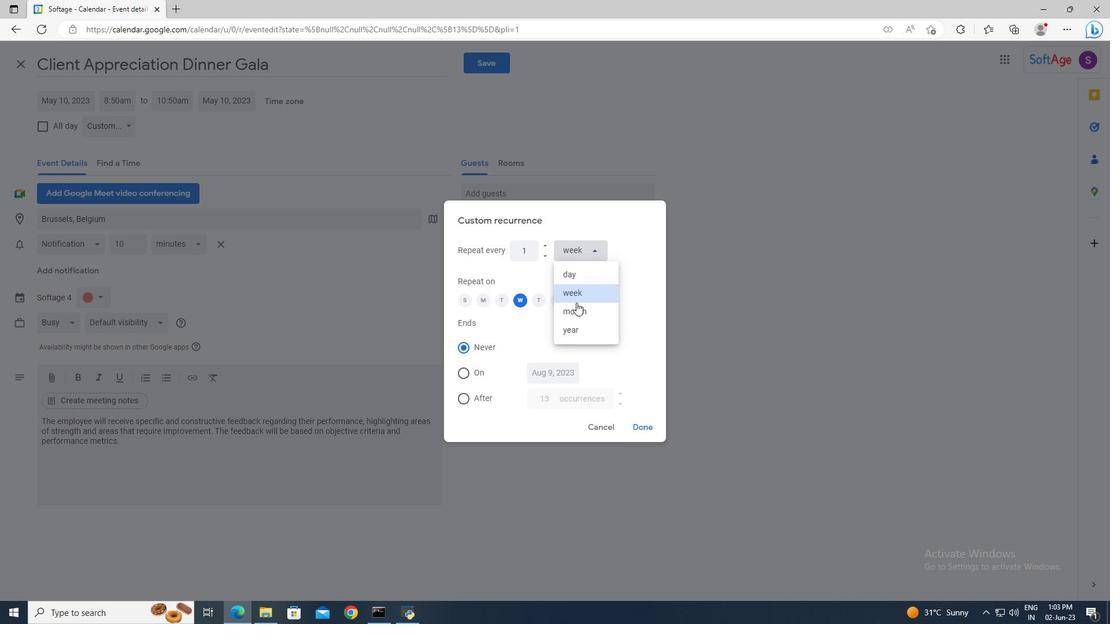 
Action: Mouse pressed left at (577, 306)
Screenshot: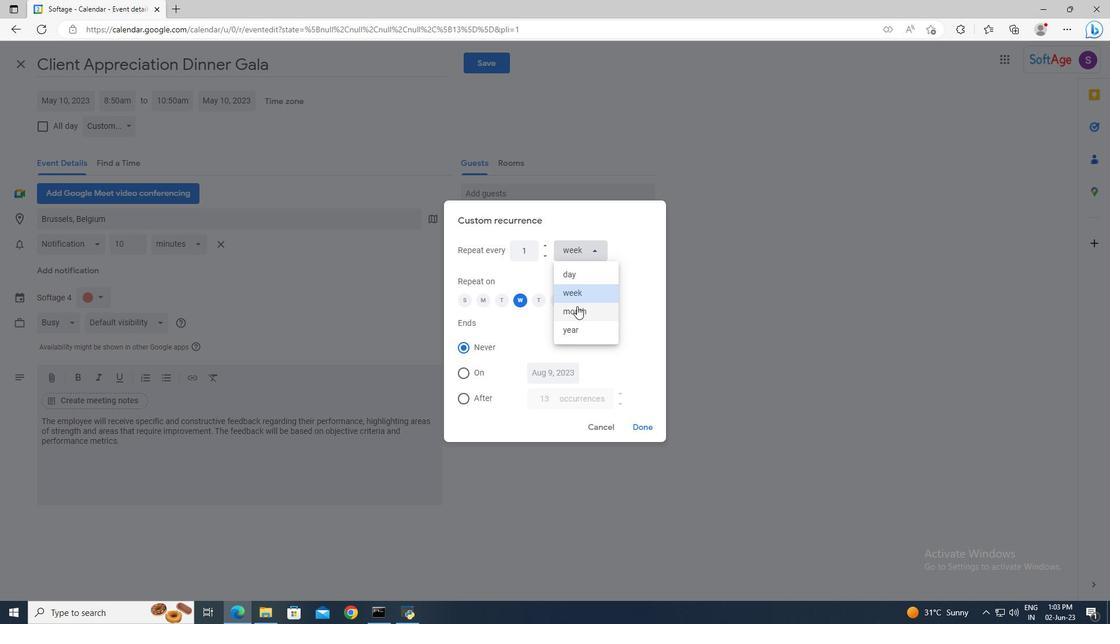 
Action: Mouse moved to (553, 287)
Screenshot: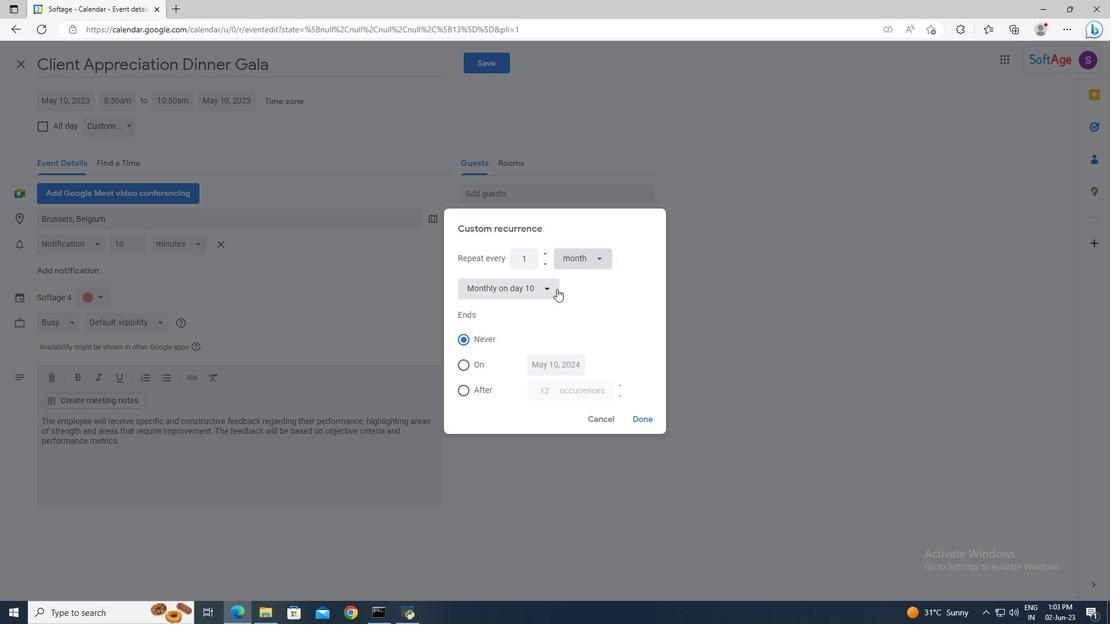 
Action: Mouse pressed left at (553, 287)
Screenshot: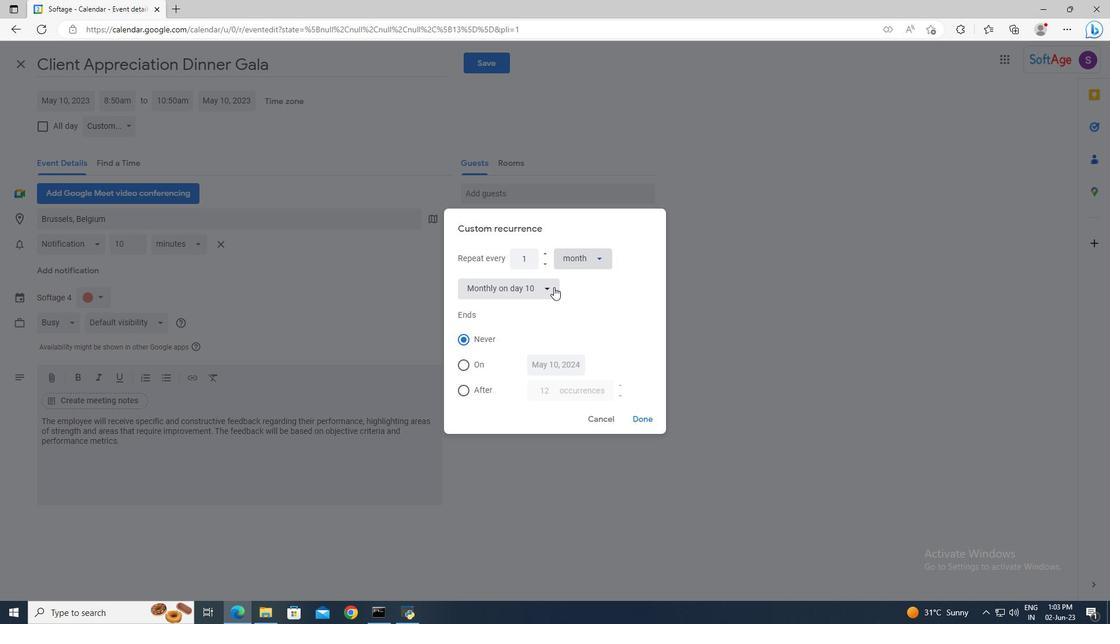 
Action: Mouse moved to (619, 349)
Screenshot: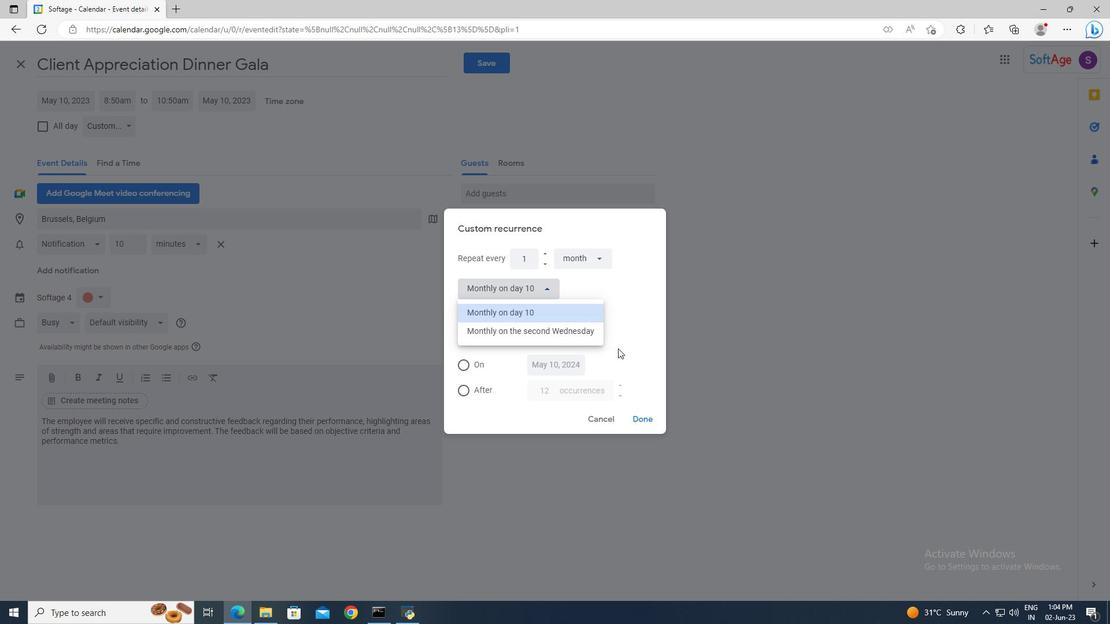 
Action: Mouse pressed left at (619, 349)
Screenshot: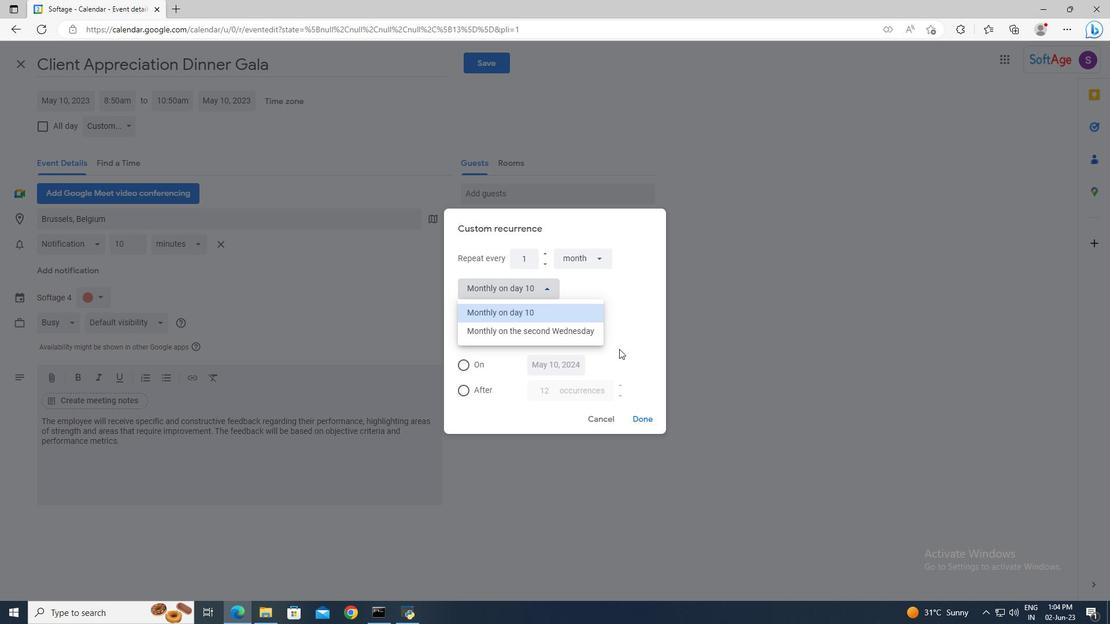 
Action: Mouse moved to (651, 421)
Screenshot: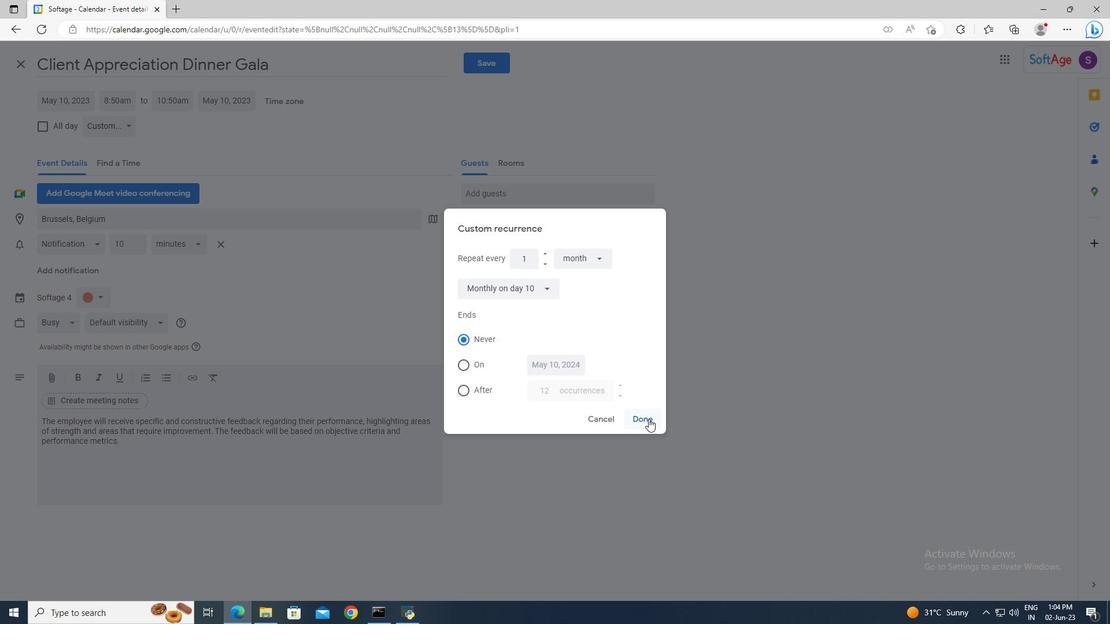 
Action: Mouse pressed left at (651, 421)
Screenshot: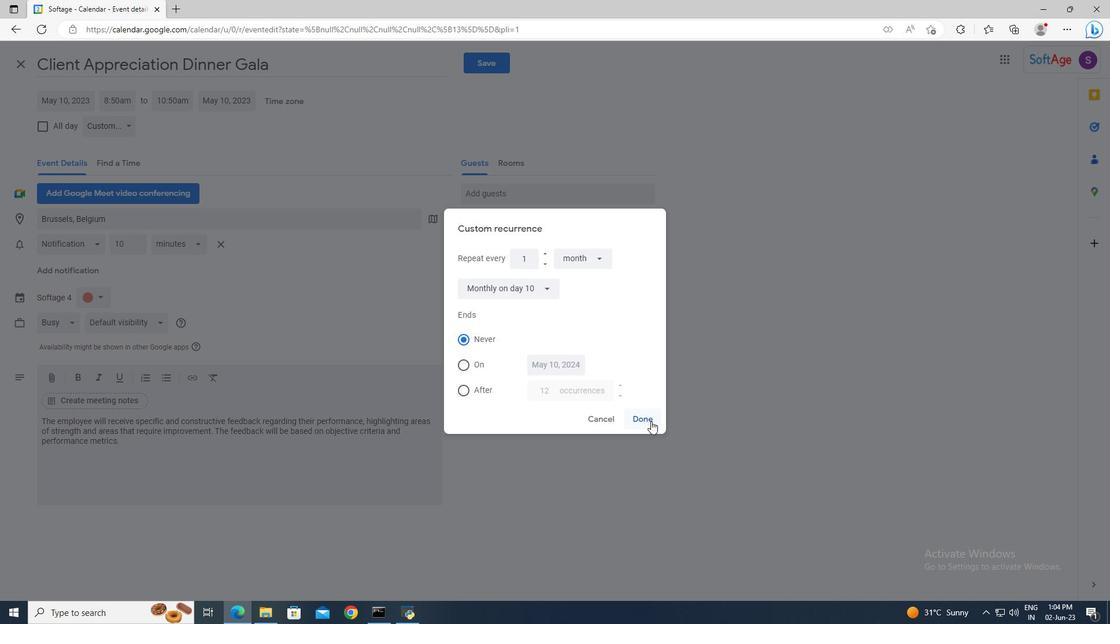 
Action: Mouse moved to (485, 67)
Screenshot: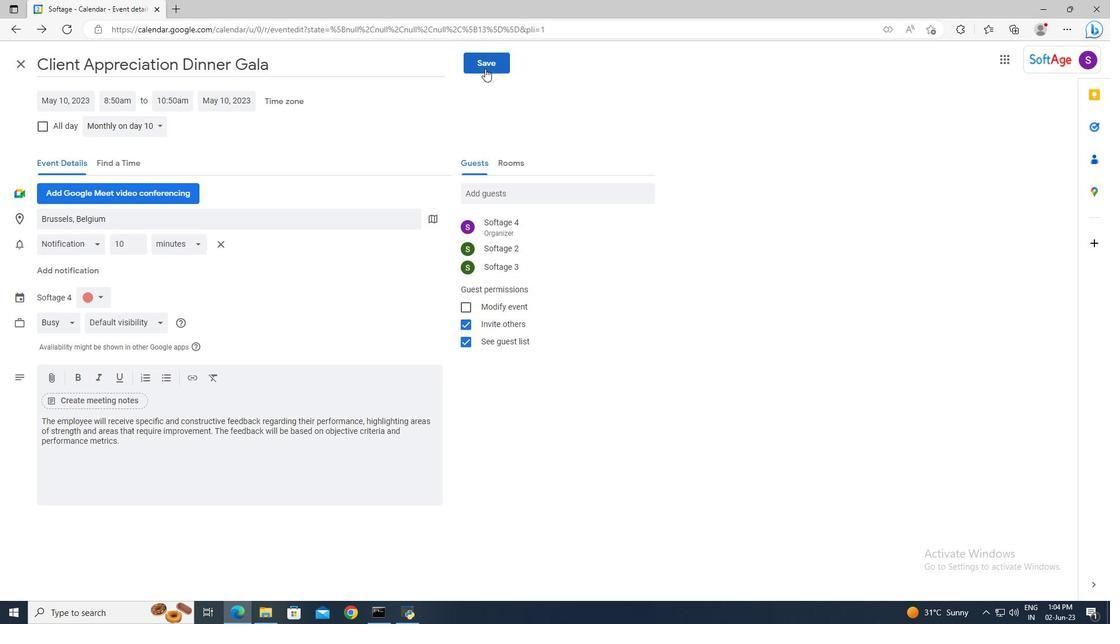 
Action: Mouse pressed left at (485, 67)
Screenshot: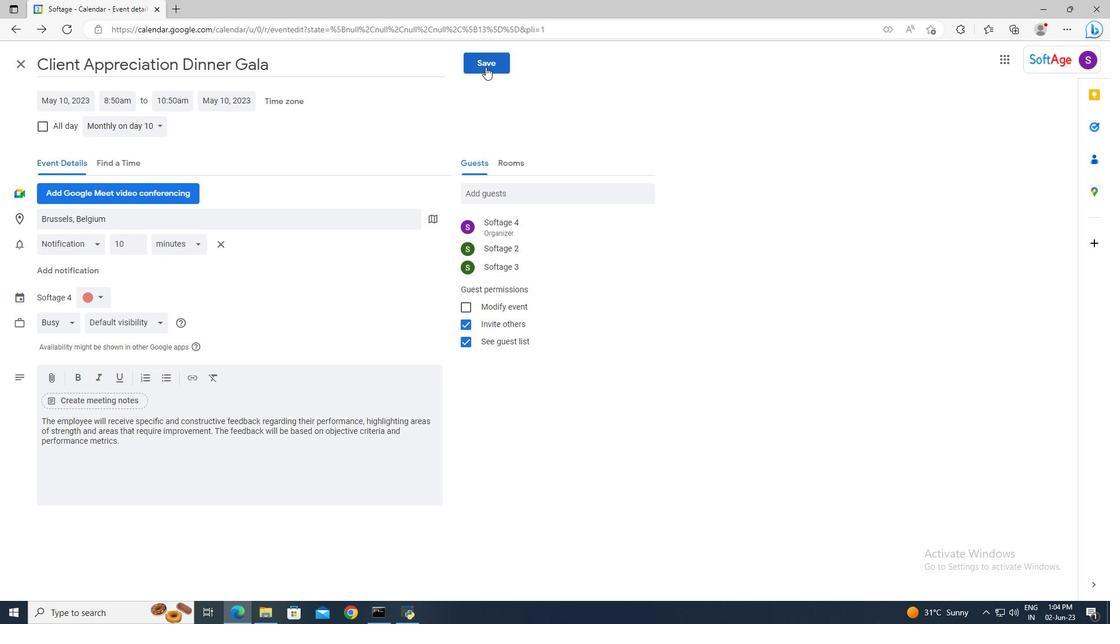 
Action: Mouse moved to (661, 352)
Screenshot: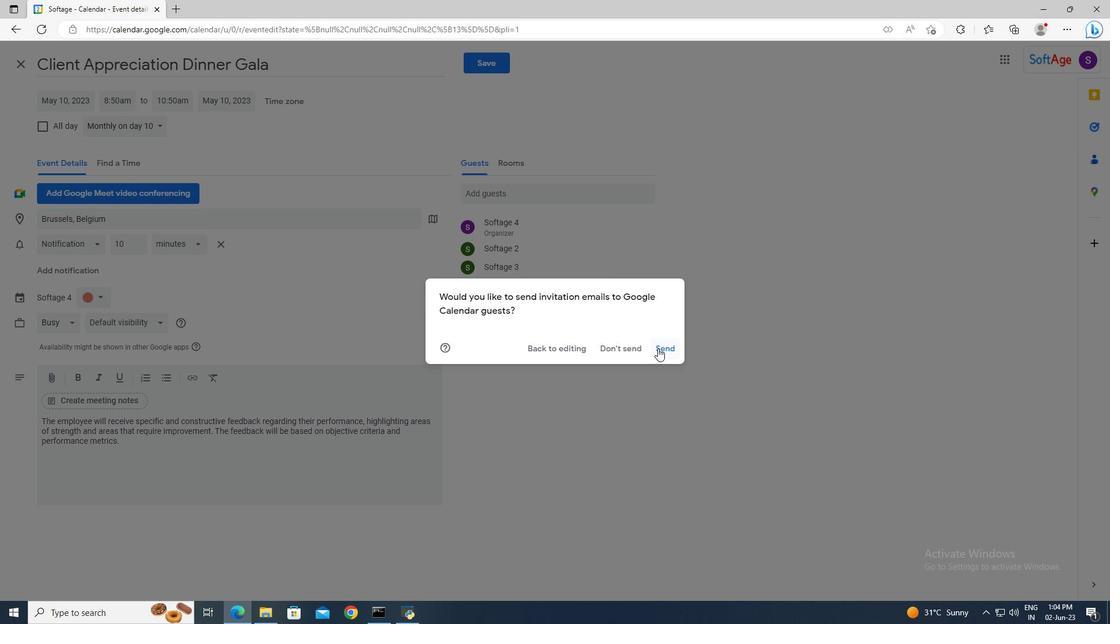 
Action: Mouse pressed left at (661, 352)
Screenshot: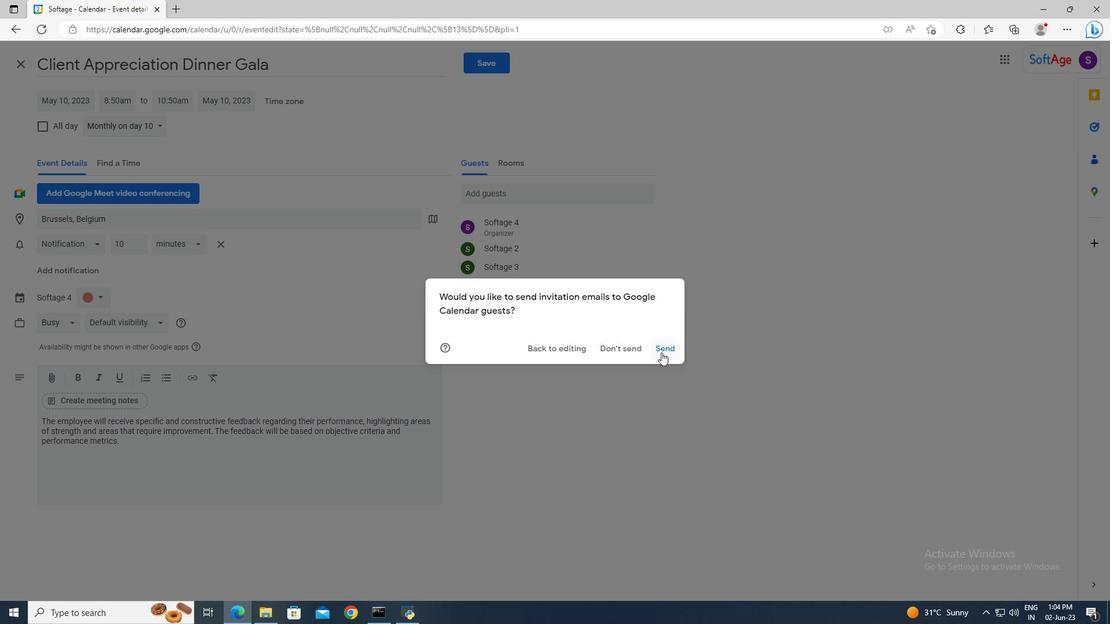 
